 Task: For heading Use Comic Sans MS.  font size for heading26,  'Change the font style of data to'Comic Sans MS and font size to 18,  Change the alignment of both headline & data to Align center.  In the sheet   Victory Sales   book
Action: Mouse moved to (323, 170)
Screenshot: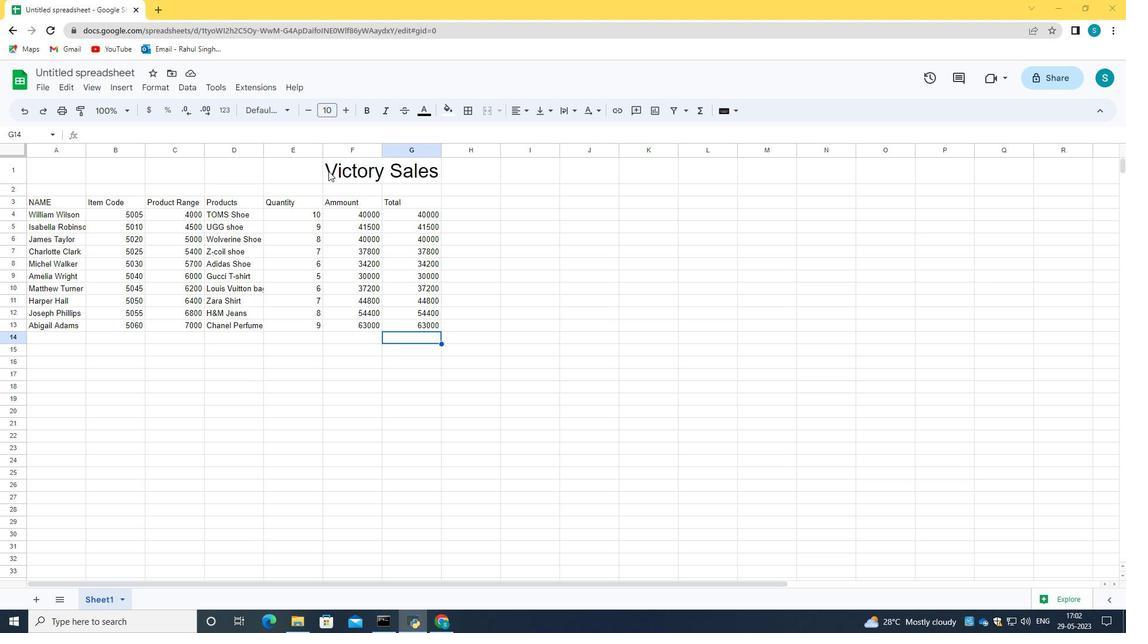 
Action: Mouse pressed left at (323, 170)
Screenshot: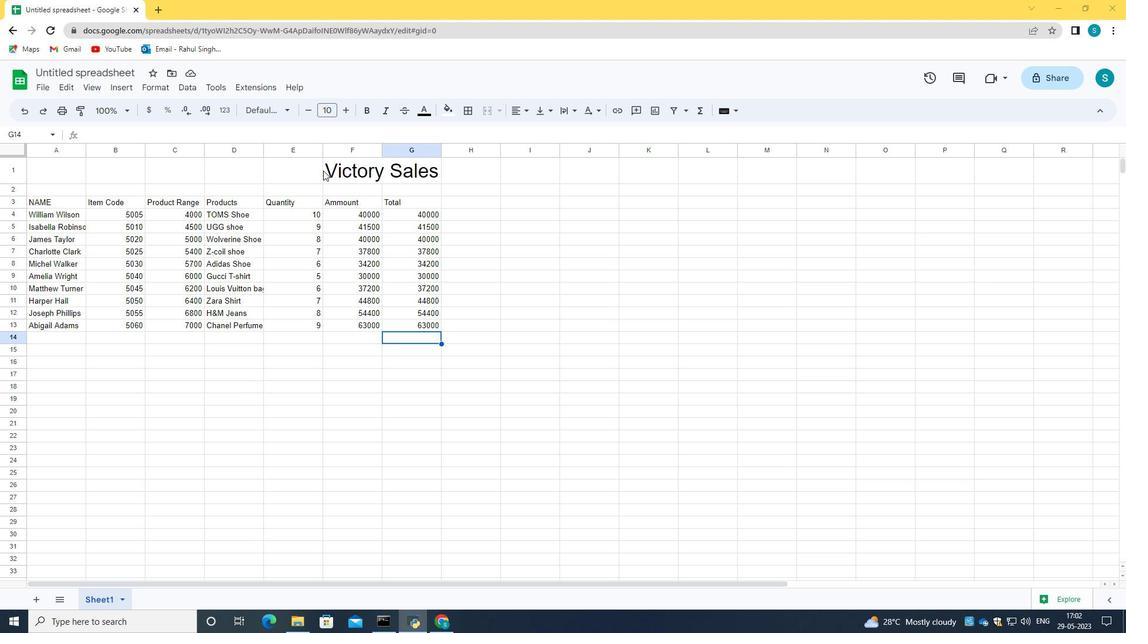 
Action: Mouse moved to (438, 174)
Screenshot: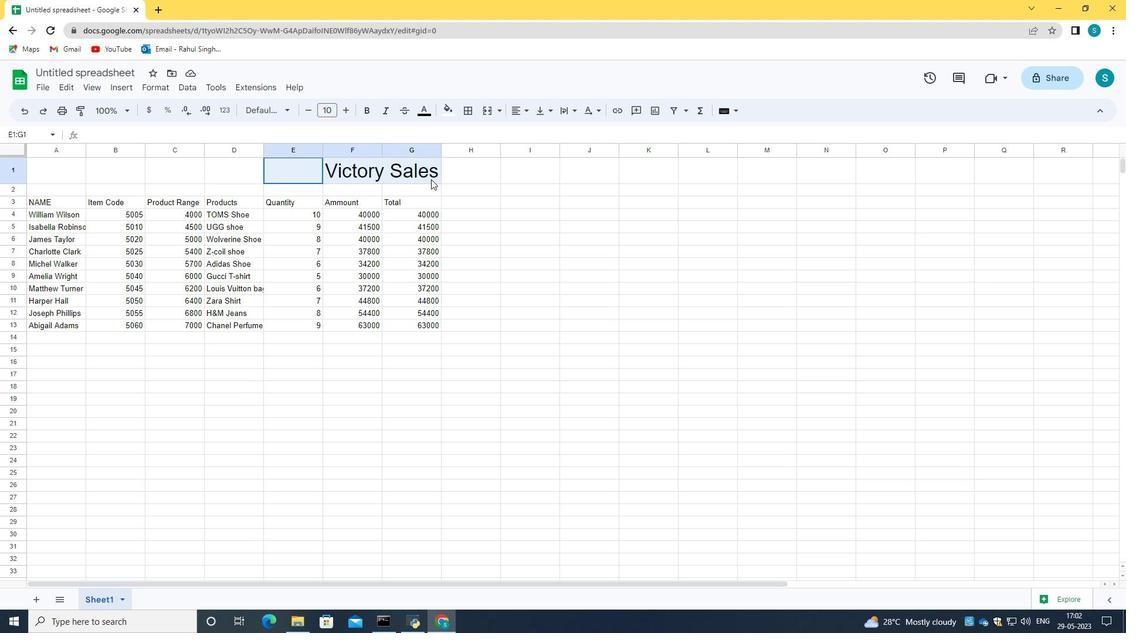 
Action: Mouse pressed left at (438, 174)
Screenshot: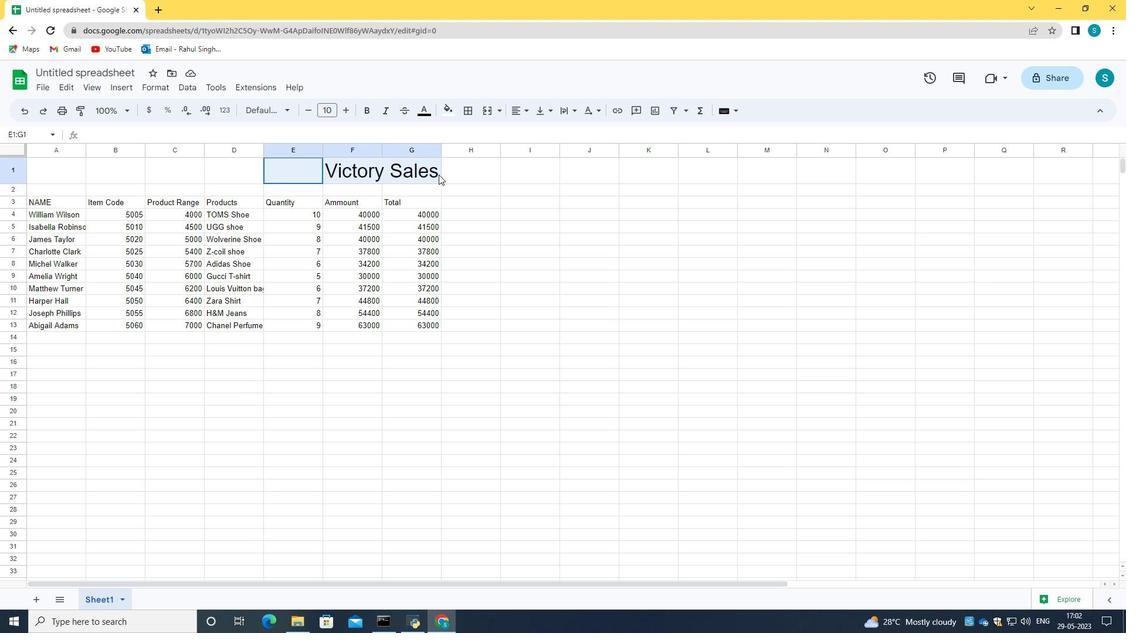 
Action: Mouse pressed left at (438, 174)
Screenshot: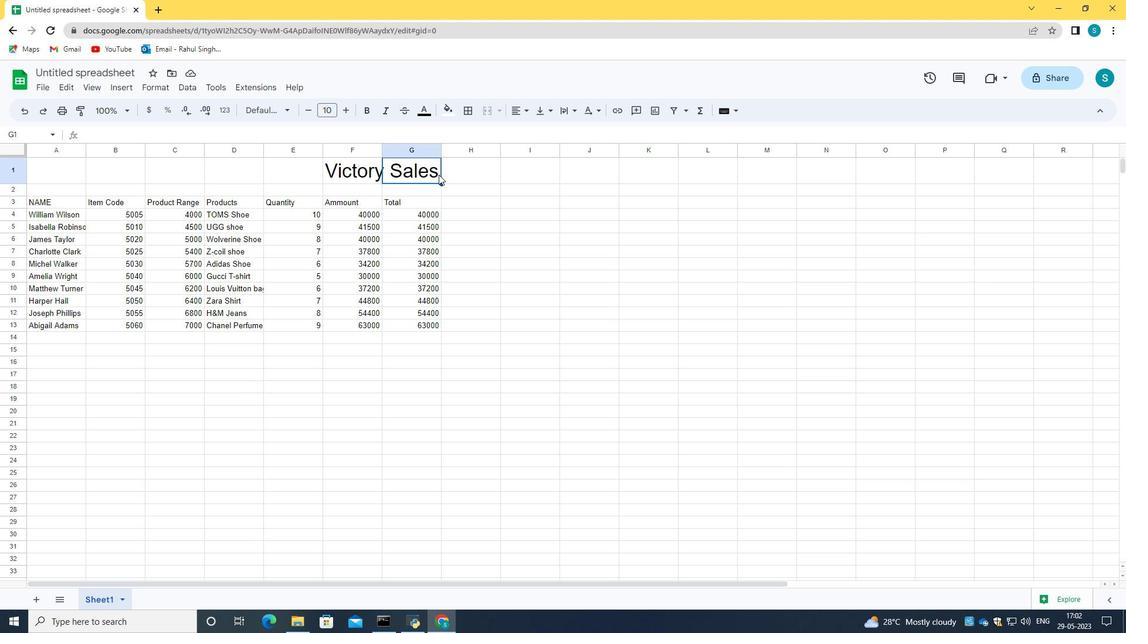 
Action: Mouse moved to (456, 166)
Screenshot: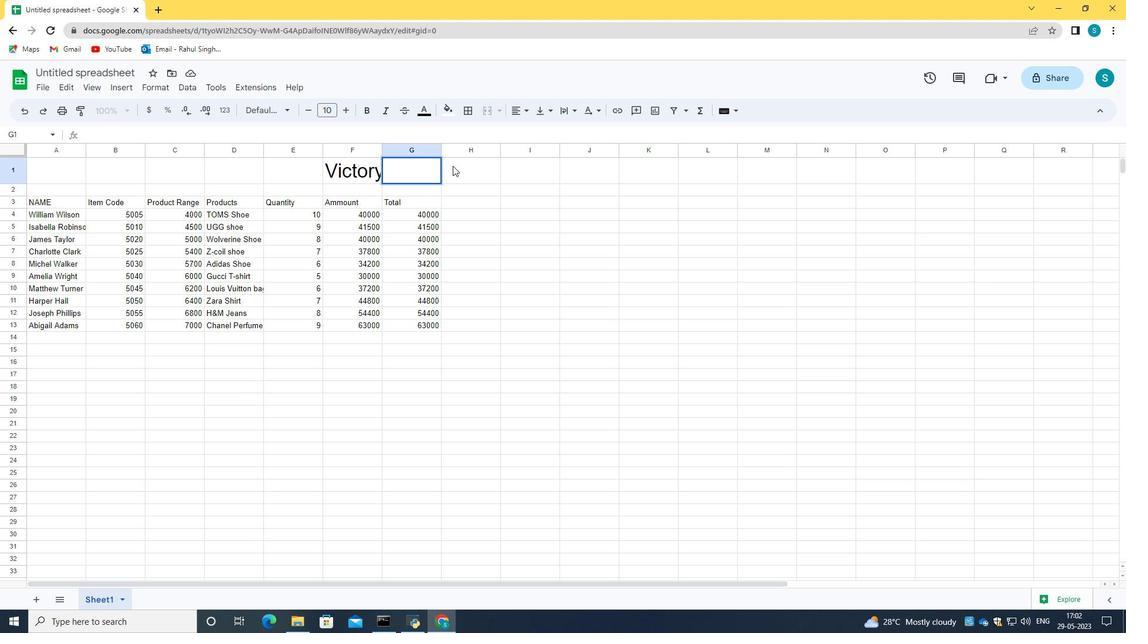 
Action: Mouse pressed left at (456, 166)
Screenshot: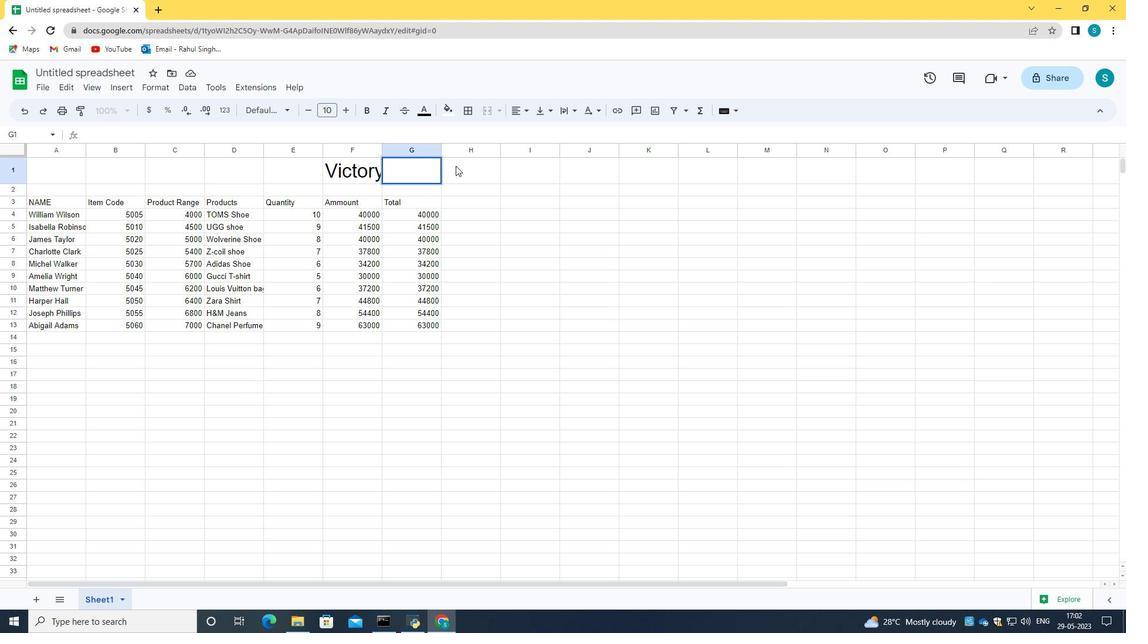 
Action: Mouse moved to (327, 157)
Screenshot: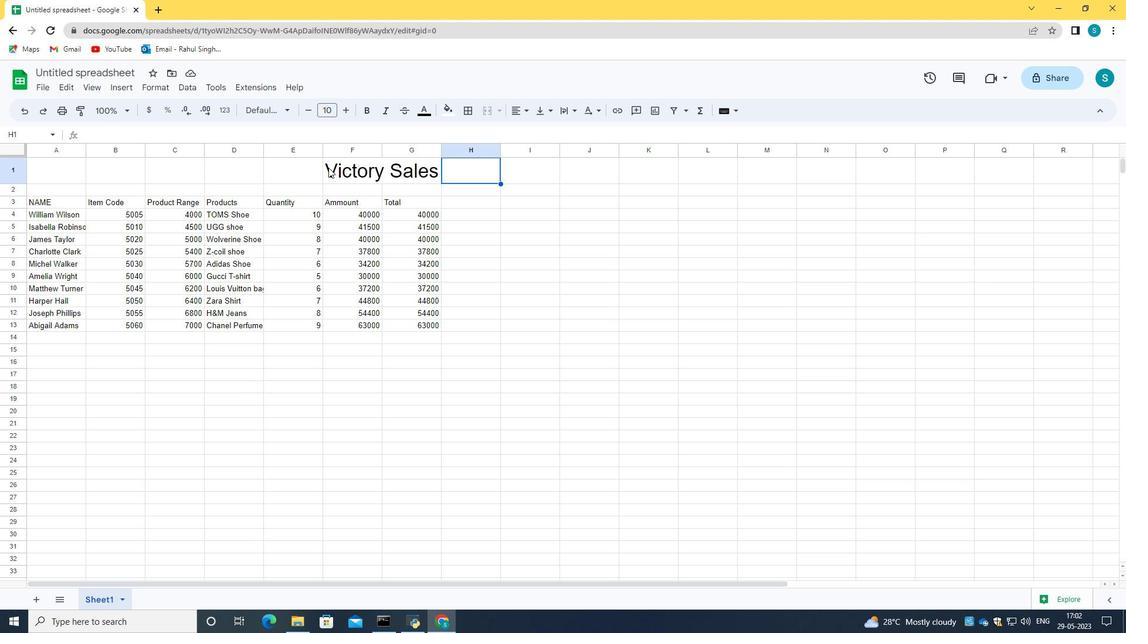 
Action: Mouse pressed left at (327, 157)
Screenshot: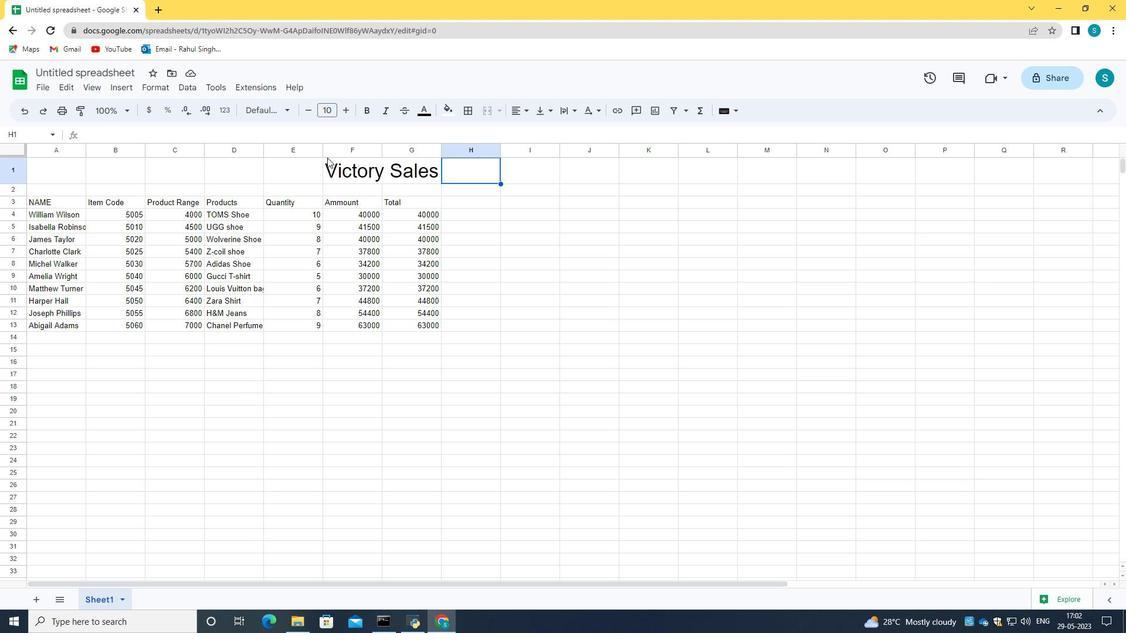 
Action: Mouse moved to (281, 110)
Screenshot: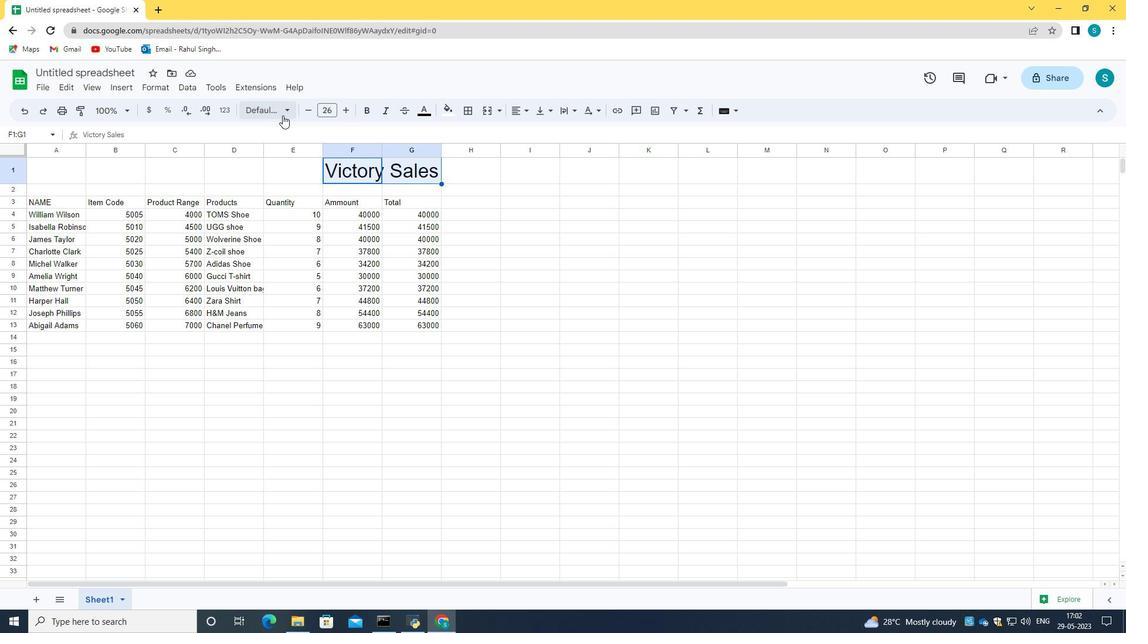 
Action: Mouse pressed left at (281, 110)
Screenshot: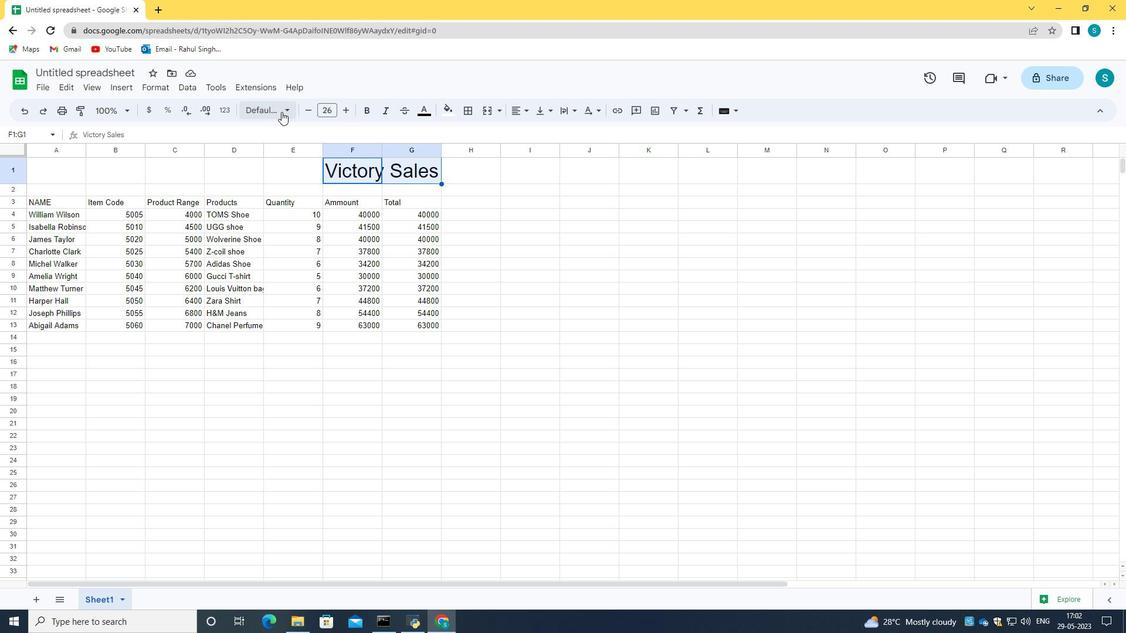 
Action: Mouse moved to (305, 289)
Screenshot: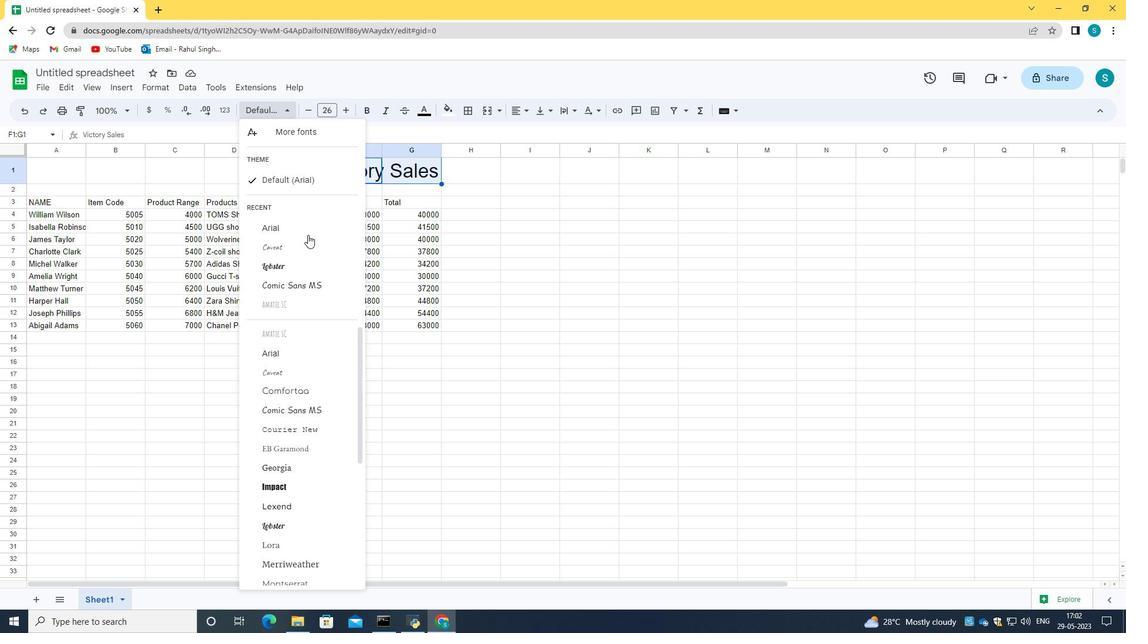 
Action: Mouse pressed left at (305, 289)
Screenshot: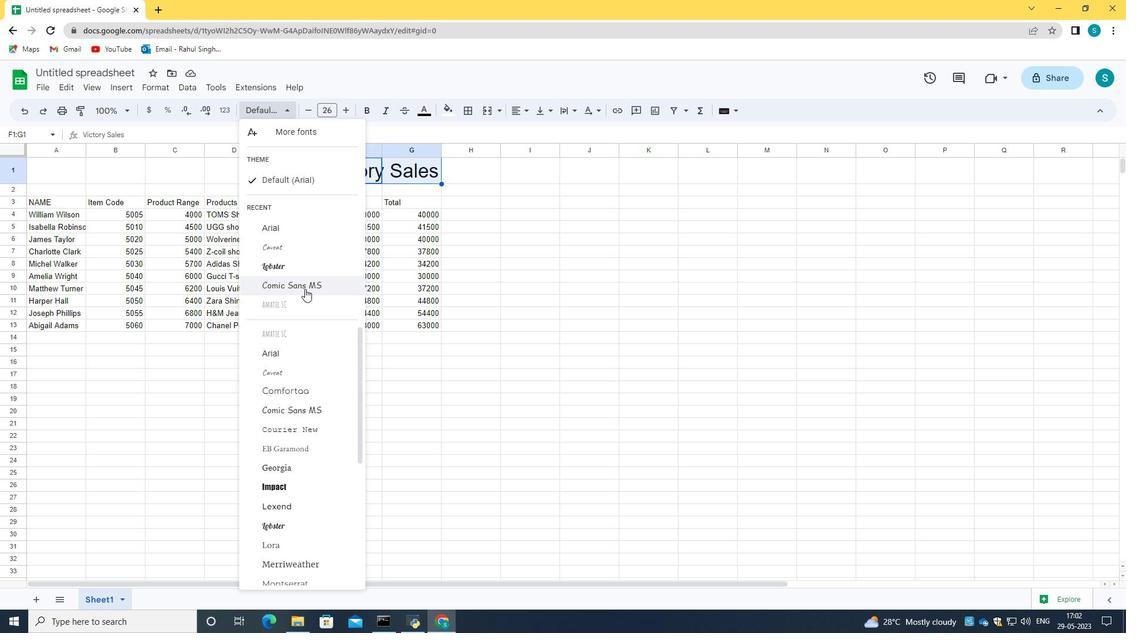 
Action: Mouse moved to (458, 167)
Screenshot: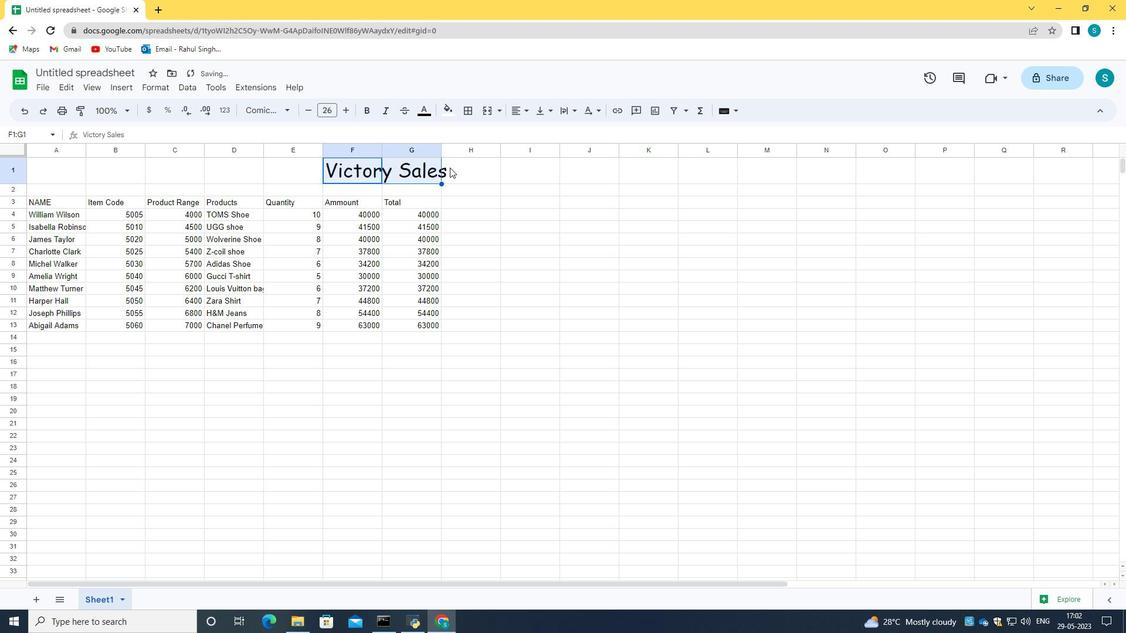 
Action: Mouse pressed left at (458, 167)
Screenshot: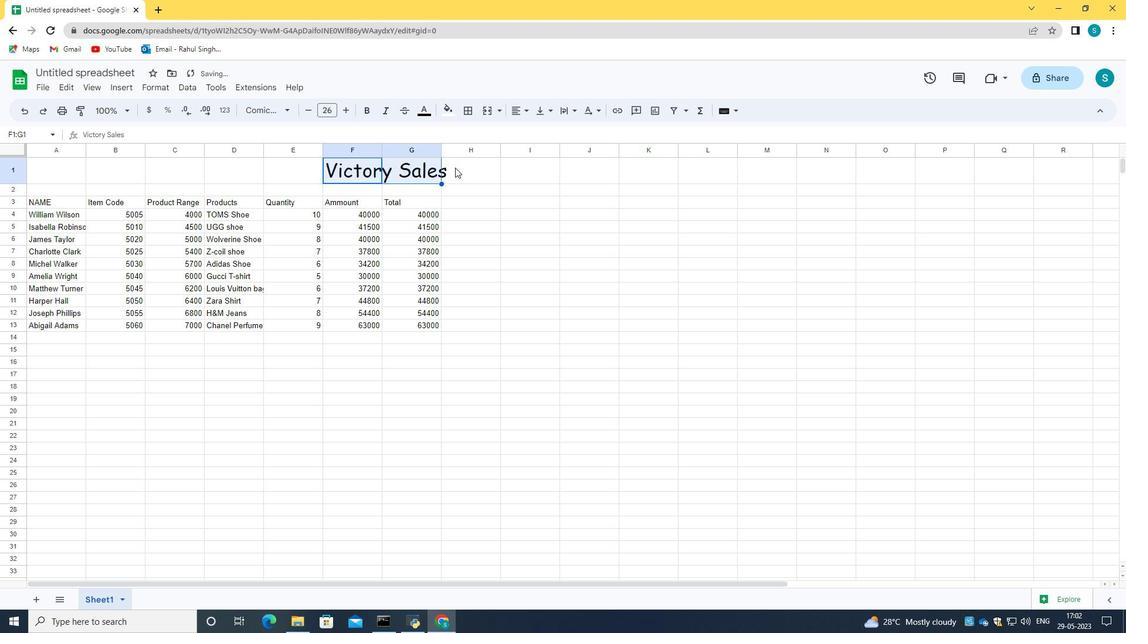 
Action: Mouse moved to (381, 148)
Screenshot: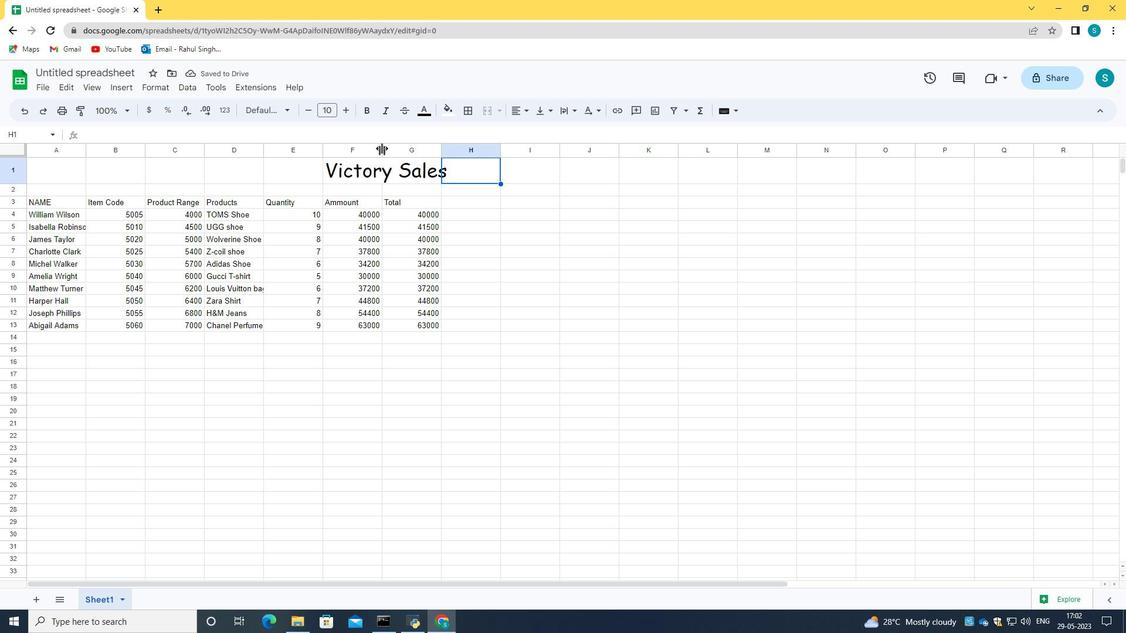 
Action: Mouse pressed left at (381, 148)
Screenshot: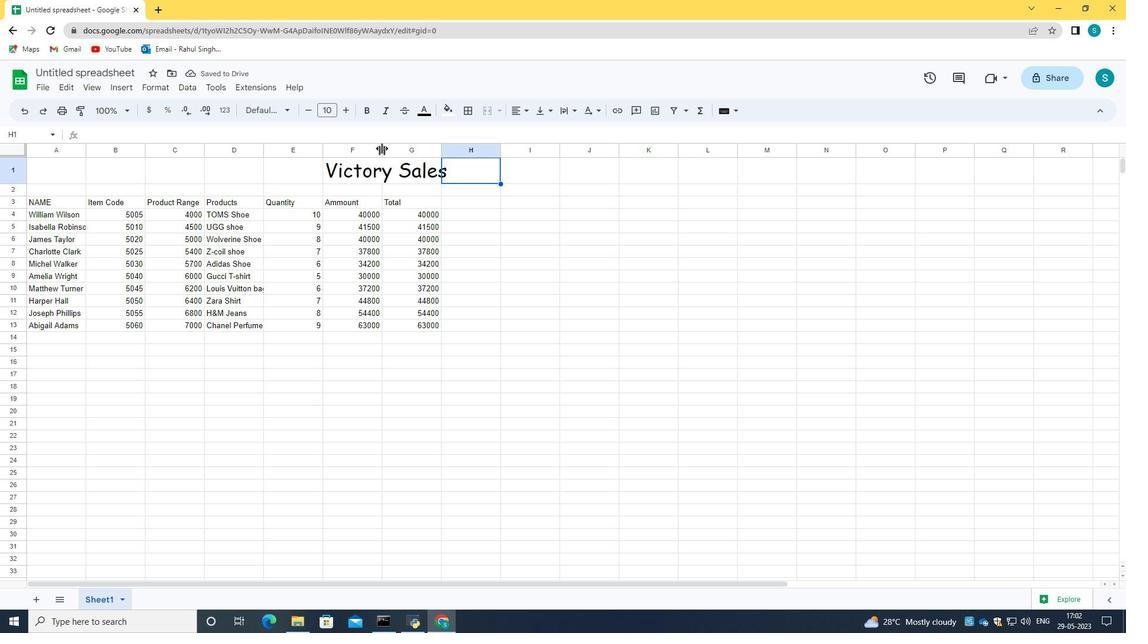 
Action: Mouse moved to (446, 141)
Screenshot: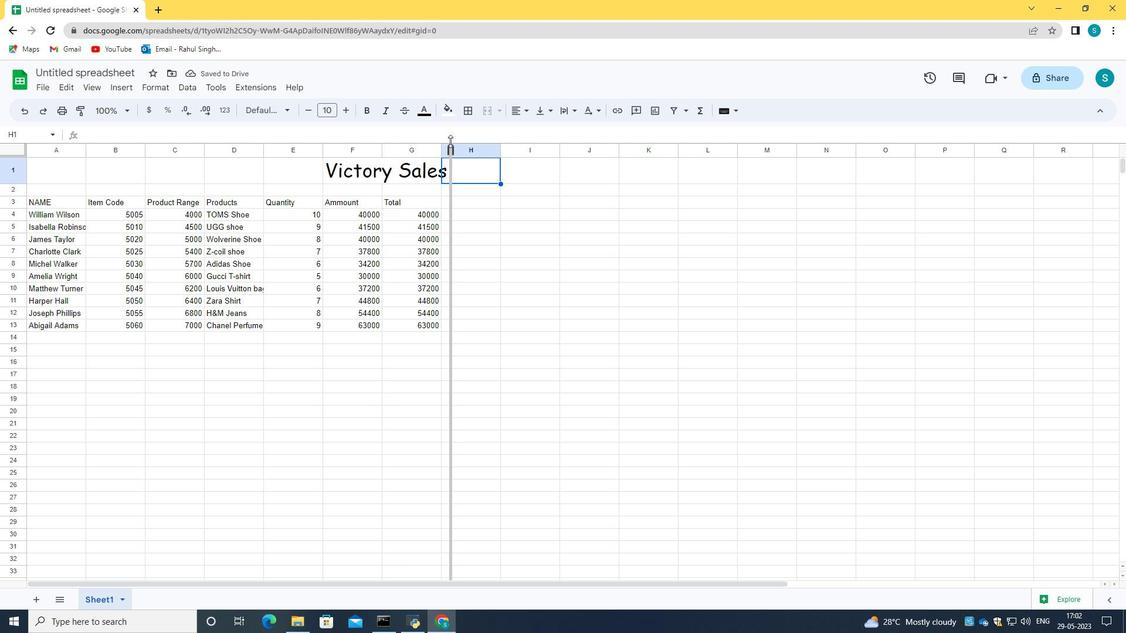 
Action: Mouse pressed left at (447, 141)
Screenshot: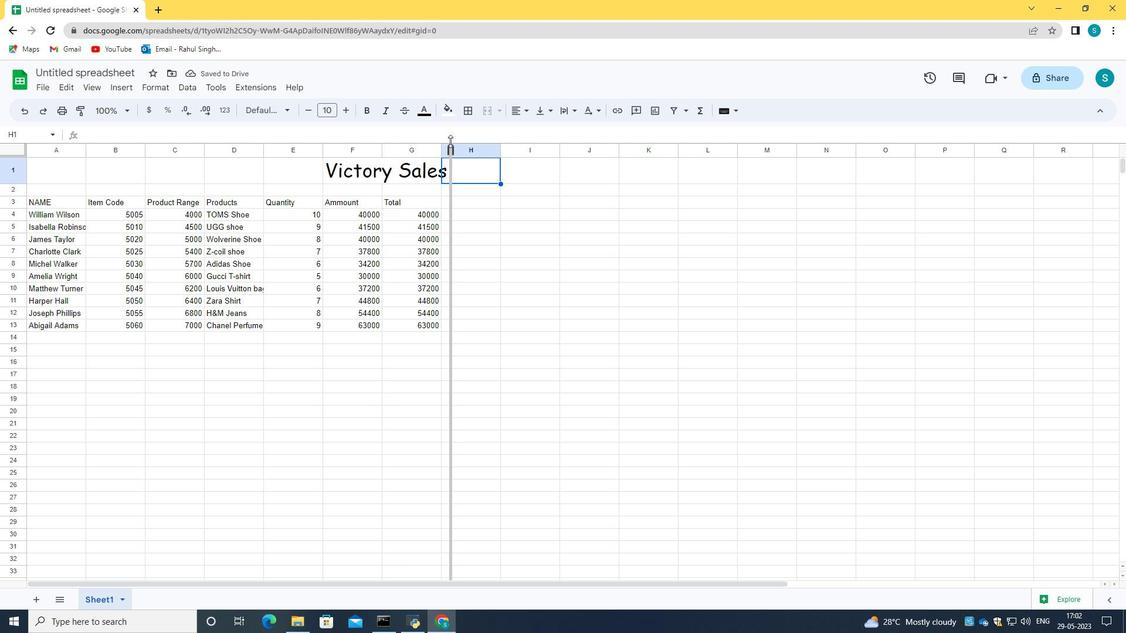 
Action: Mouse moved to (439, 168)
Screenshot: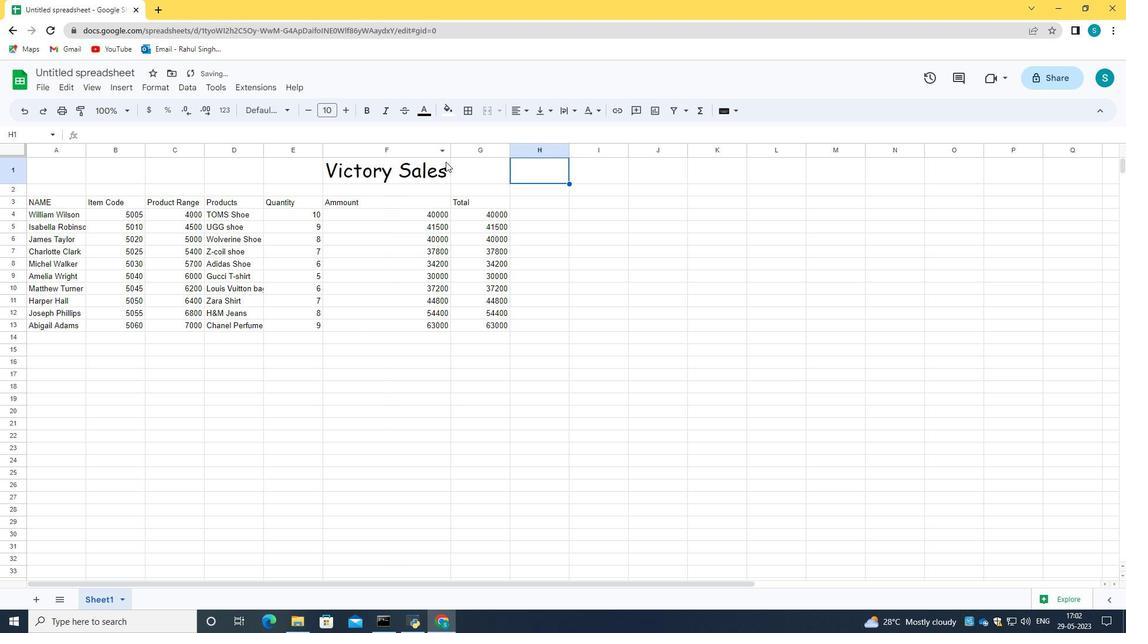 
Action: Mouse pressed left at (439, 168)
Screenshot: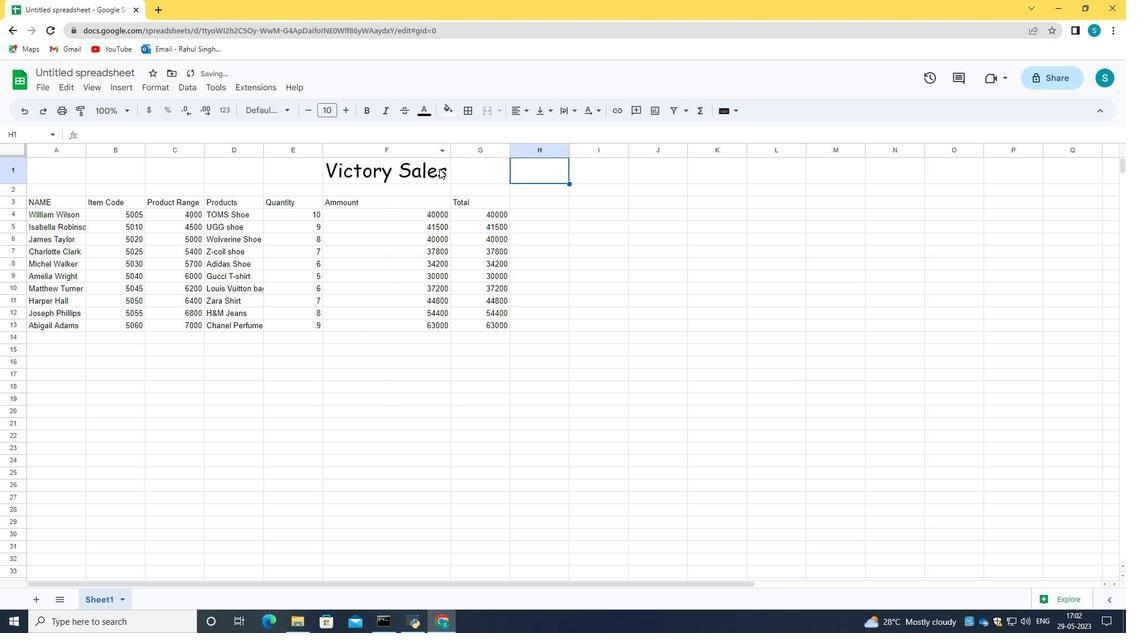 
Action: Mouse moved to (346, 110)
Screenshot: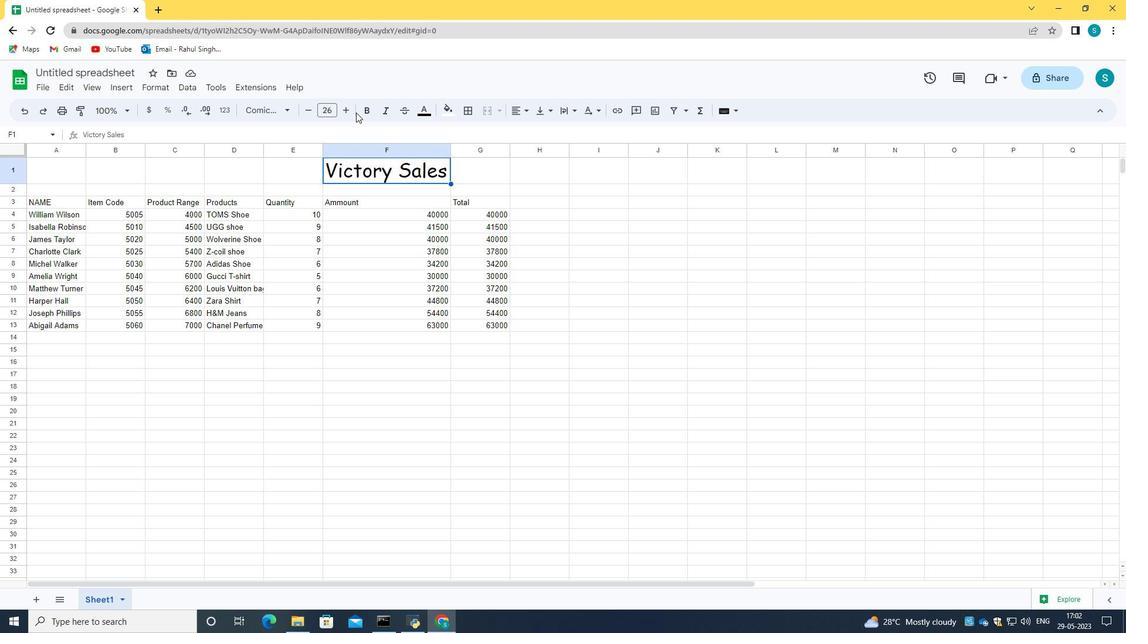 
Action: Mouse pressed left at (346, 110)
Screenshot: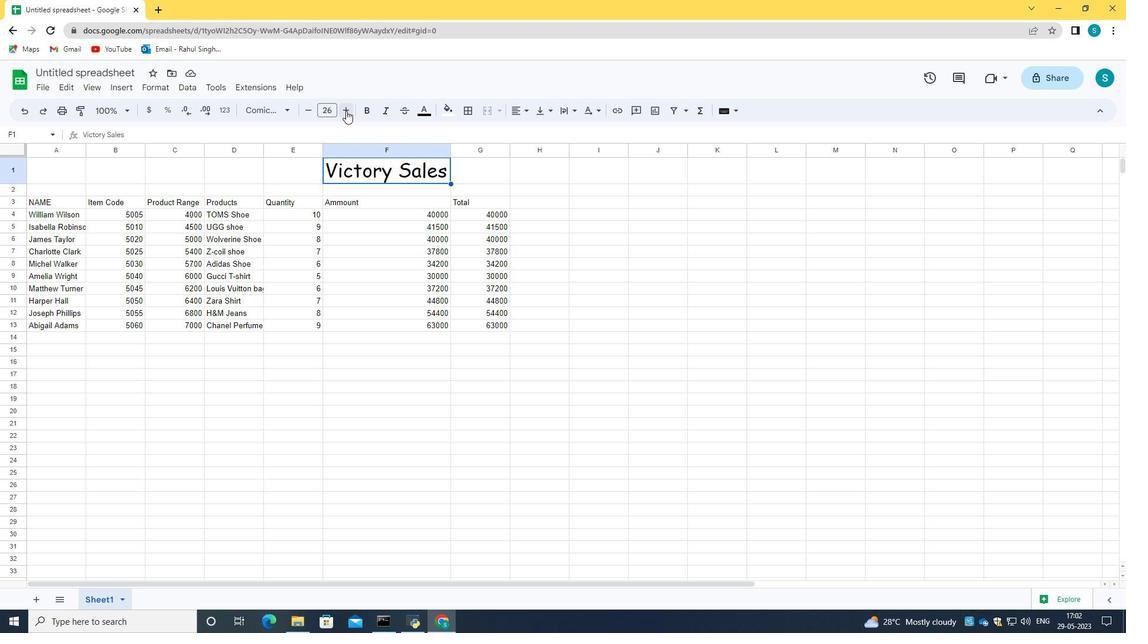 
Action: Mouse moved to (313, 111)
Screenshot: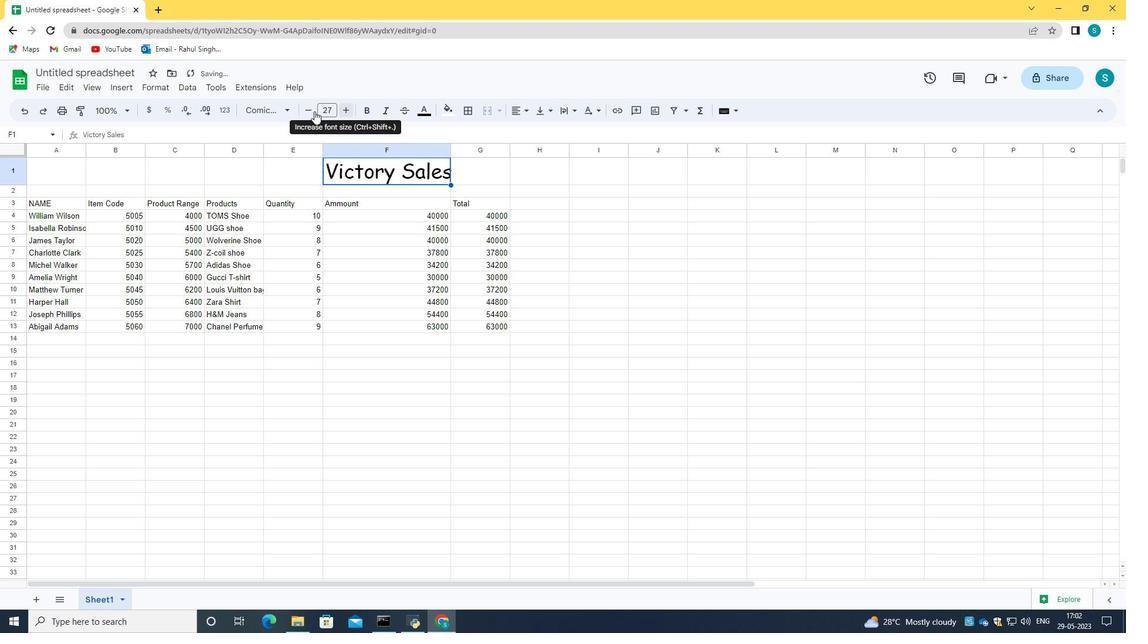 
Action: Mouse pressed left at (313, 111)
Screenshot: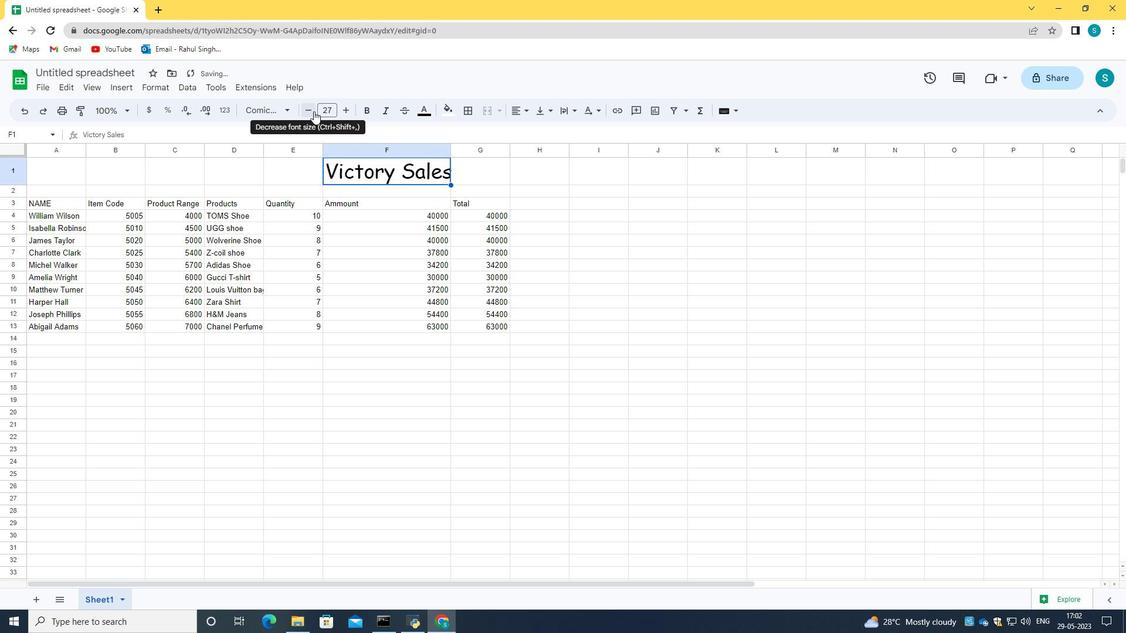 
Action: Mouse moved to (331, 382)
Screenshot: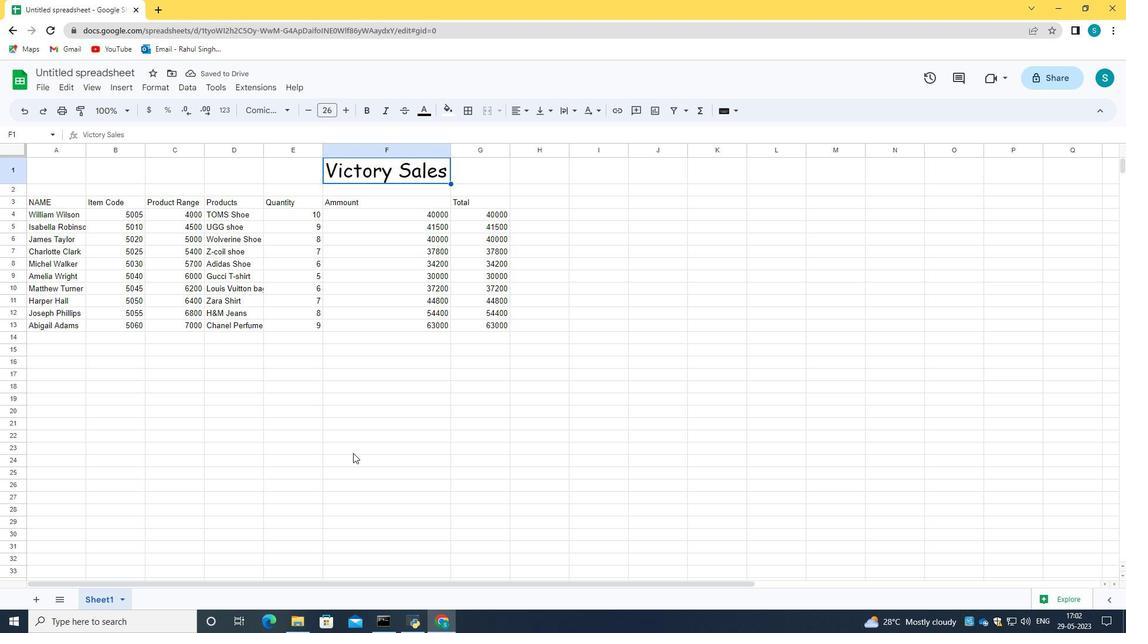 
Action: Mouse pressed left at (331, 382)
Screenshot: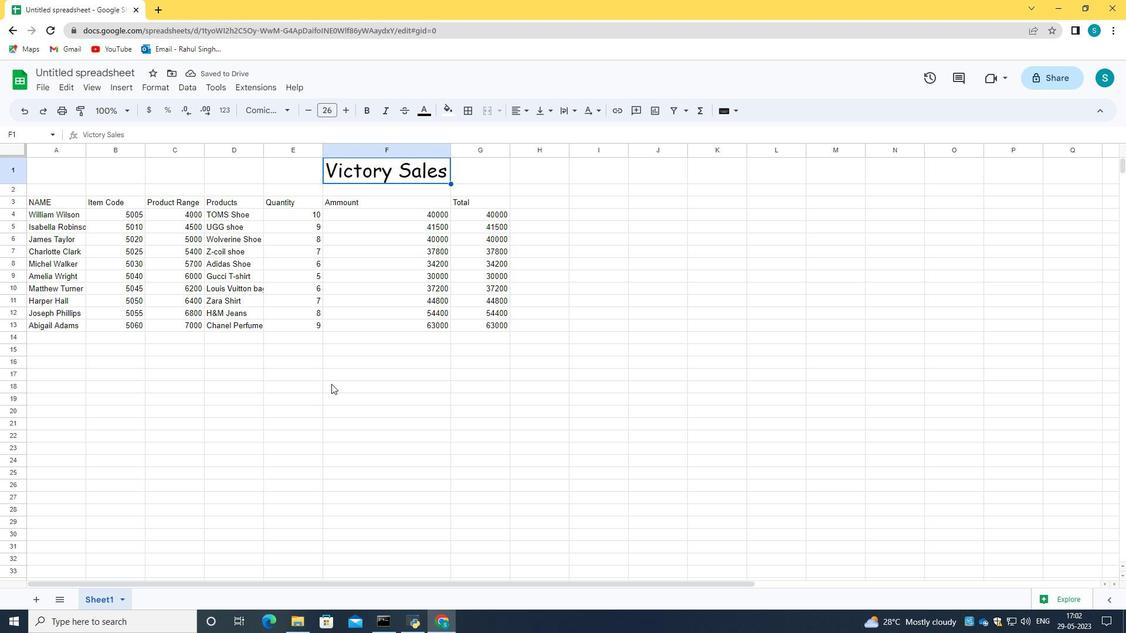
Action: Mouse moved to (28, 199)
Screenshot: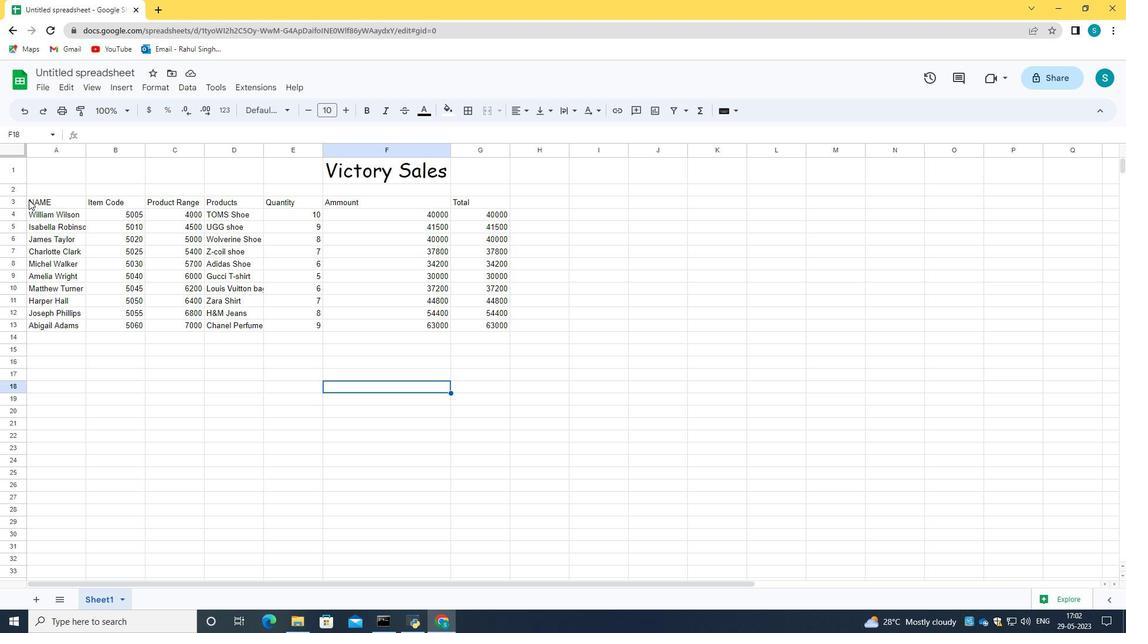 
Action: Mouse pressed left at (28, 199)
Screenshot: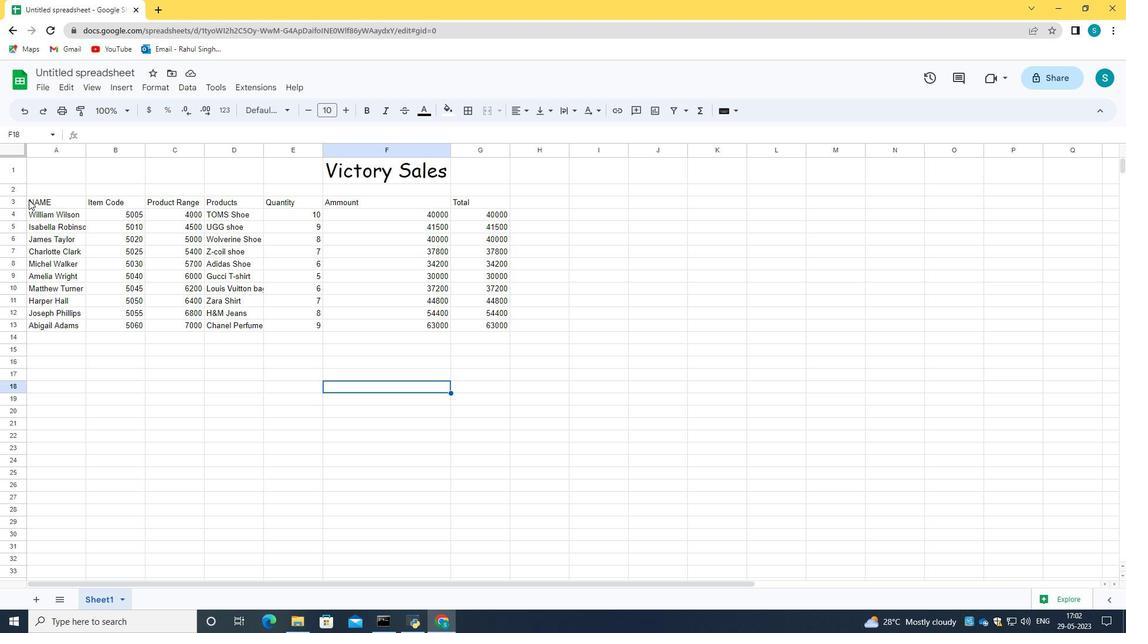 
Action: Mouse moved to (349, 112)
Screenshot: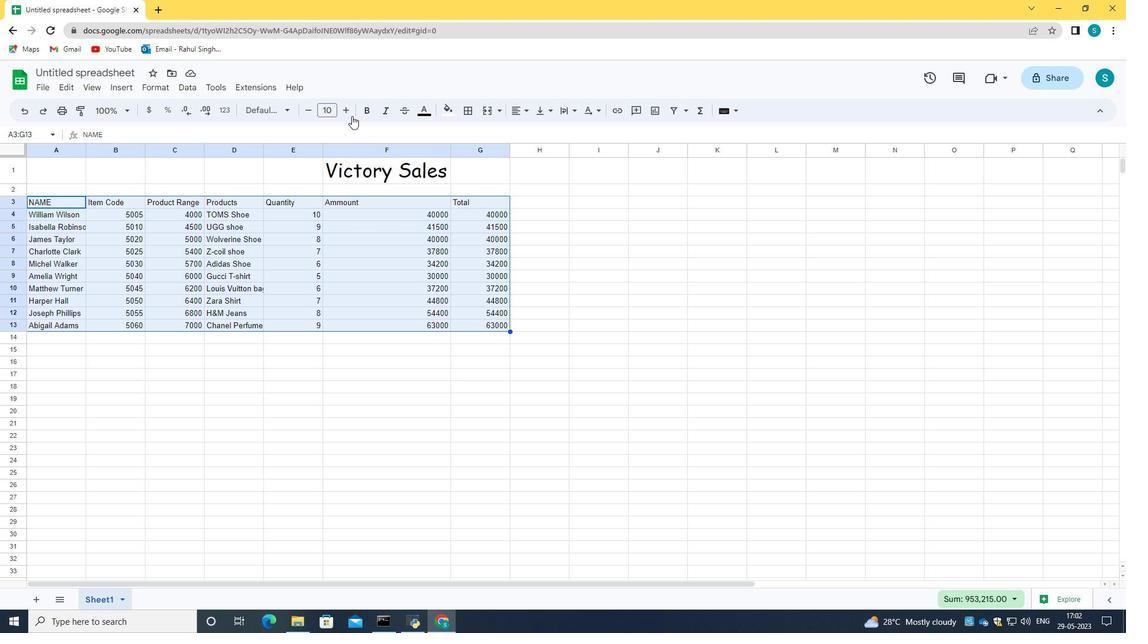 
Action: Mouse pressed left at (349, 112)
Screenshot: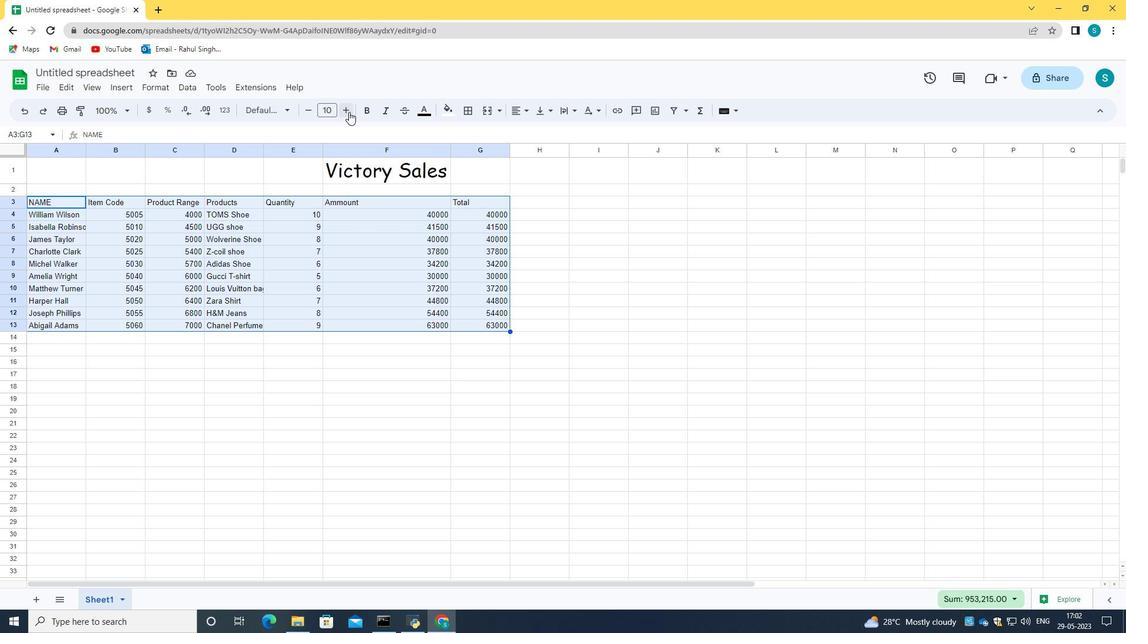 
Action: Mouse pressed left at (349, 112)
Screenshot: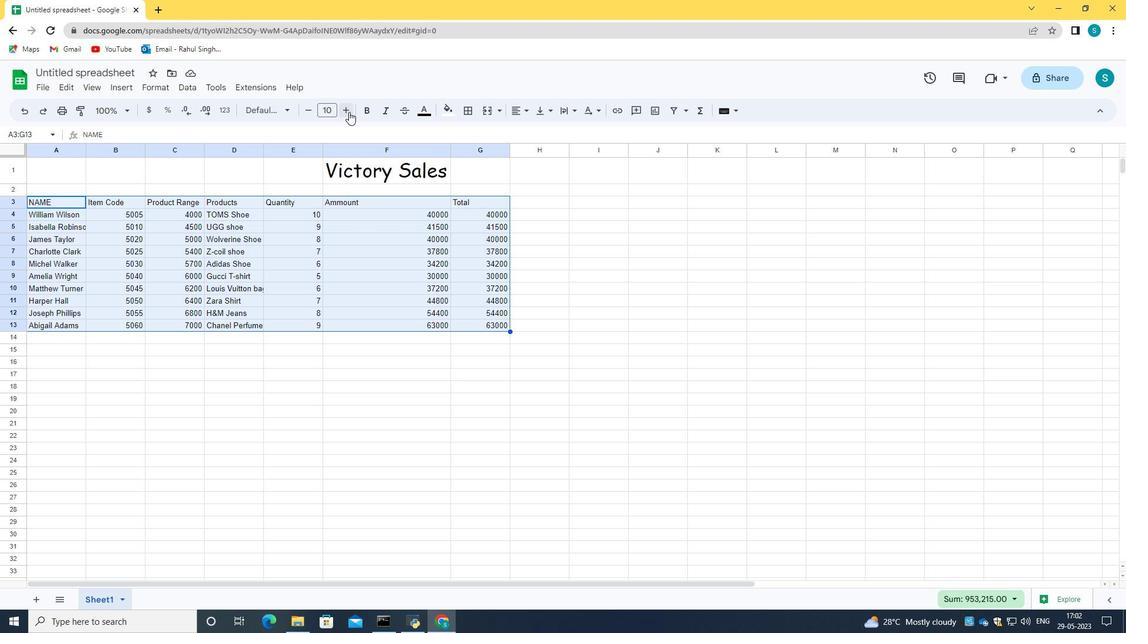 
Action: Mouse pressed left at (349, 112)
Screenshot: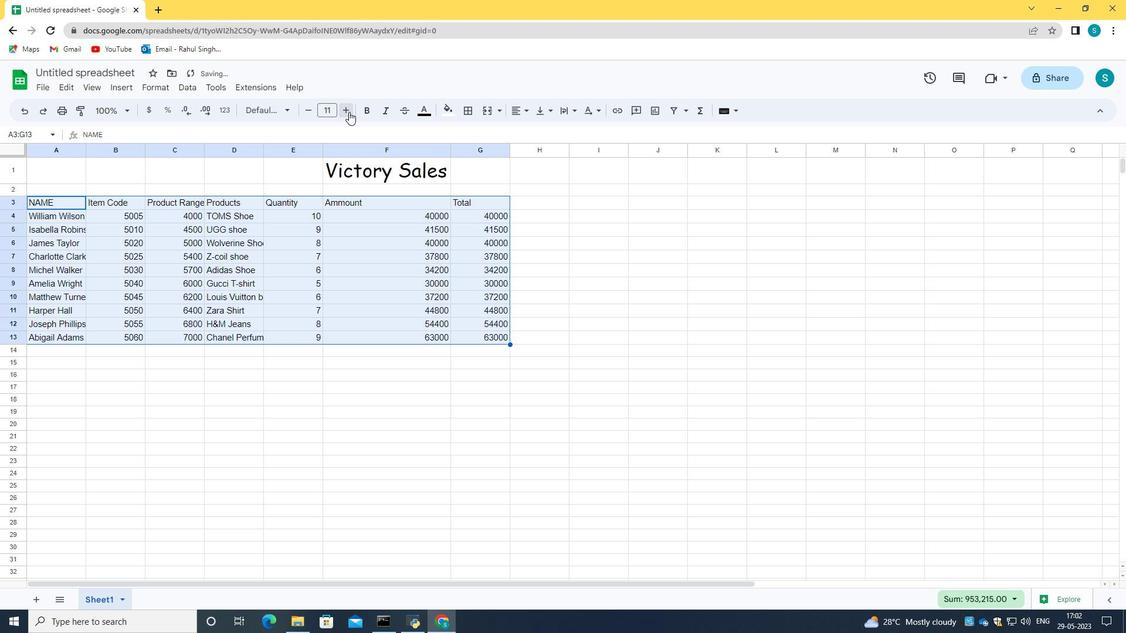 
Action: Mouse pressed left at (349, 112)
Screenshot: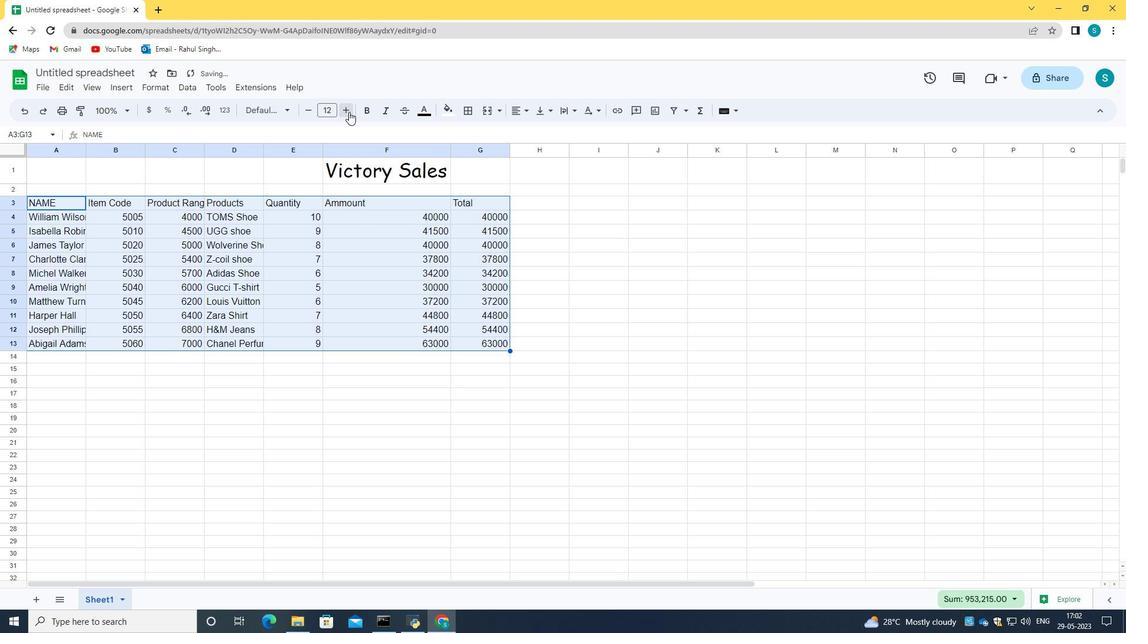
Action: Mouse pressed left at (349, 112)
Screenshot: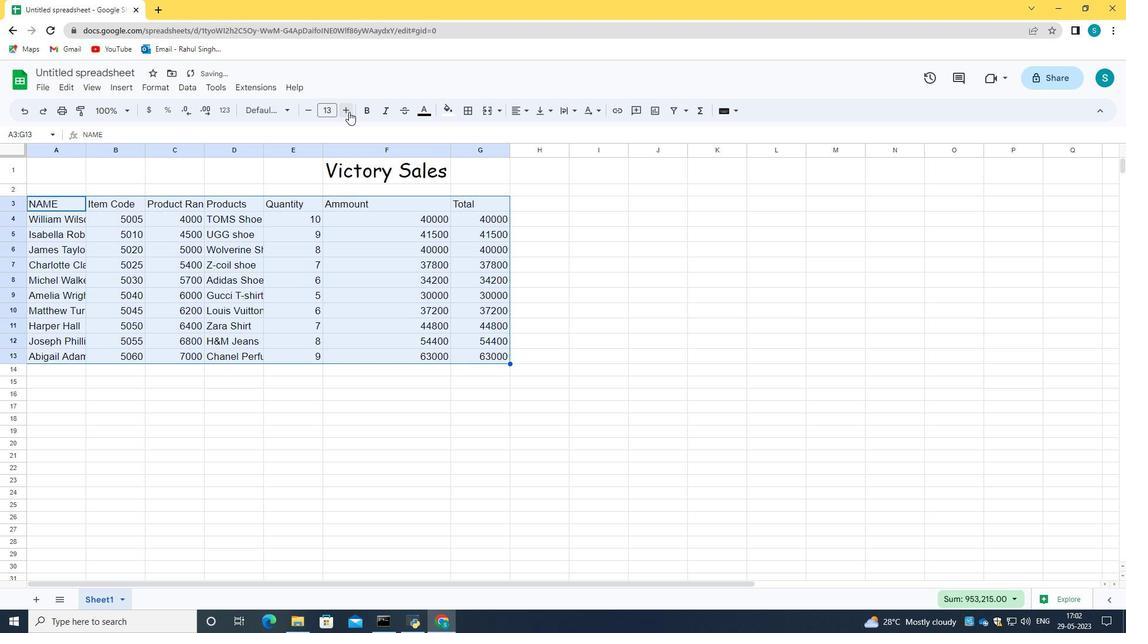 
Action: Mouse pressed left at (349, 112)
Screenshot: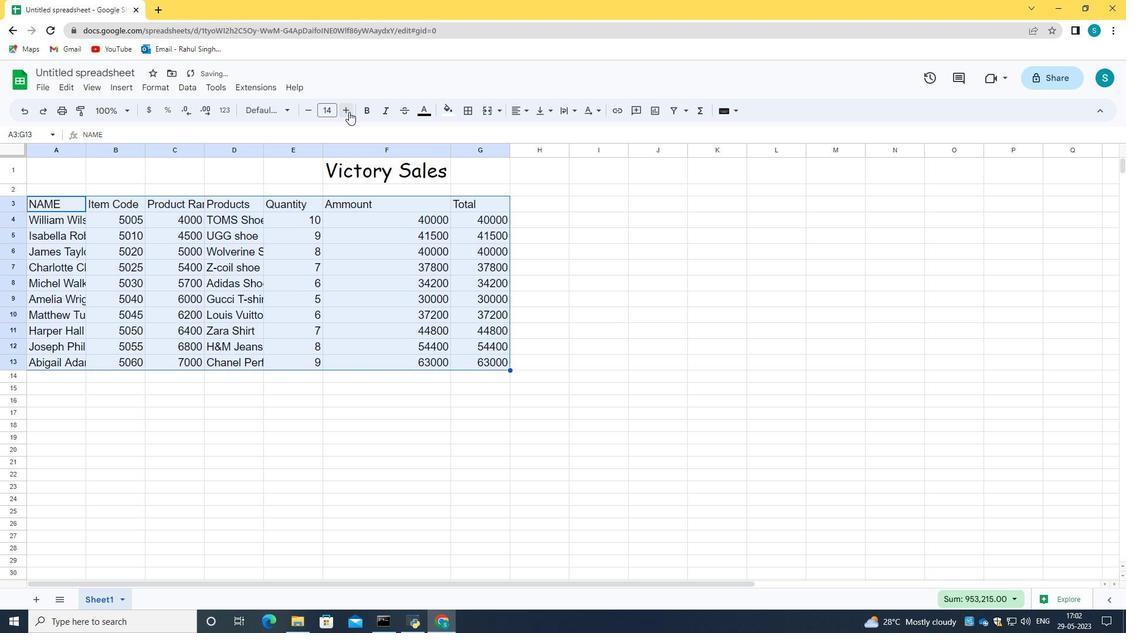
Action: Mouse pressed left at (349, 112)
Screenshot: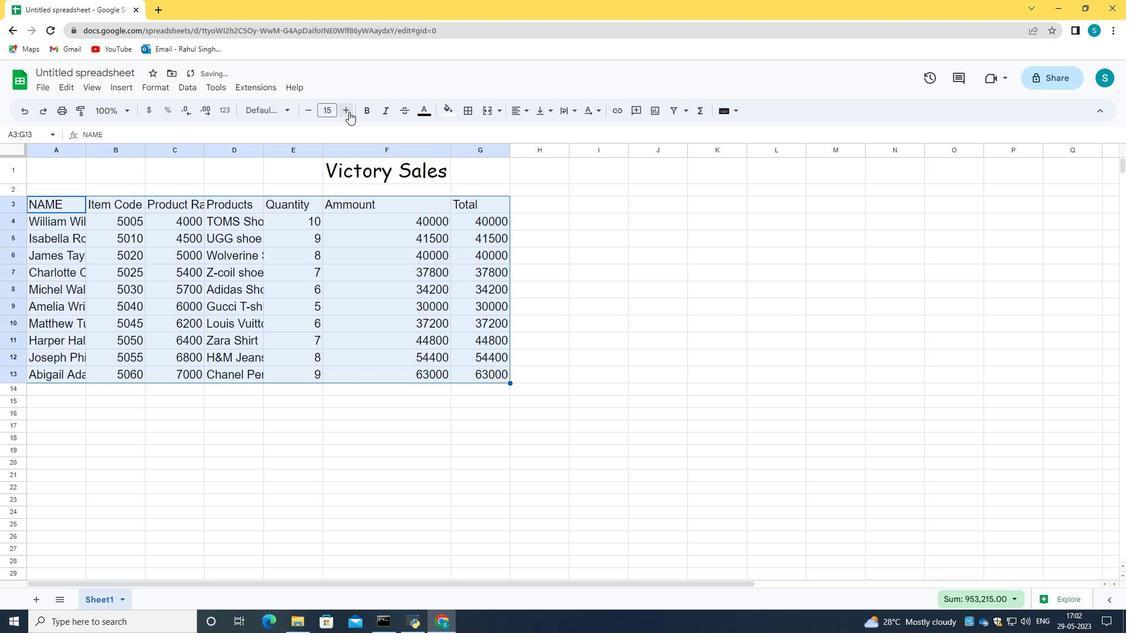
Action: Mouse pressed left at (349, 112)
Screenshot: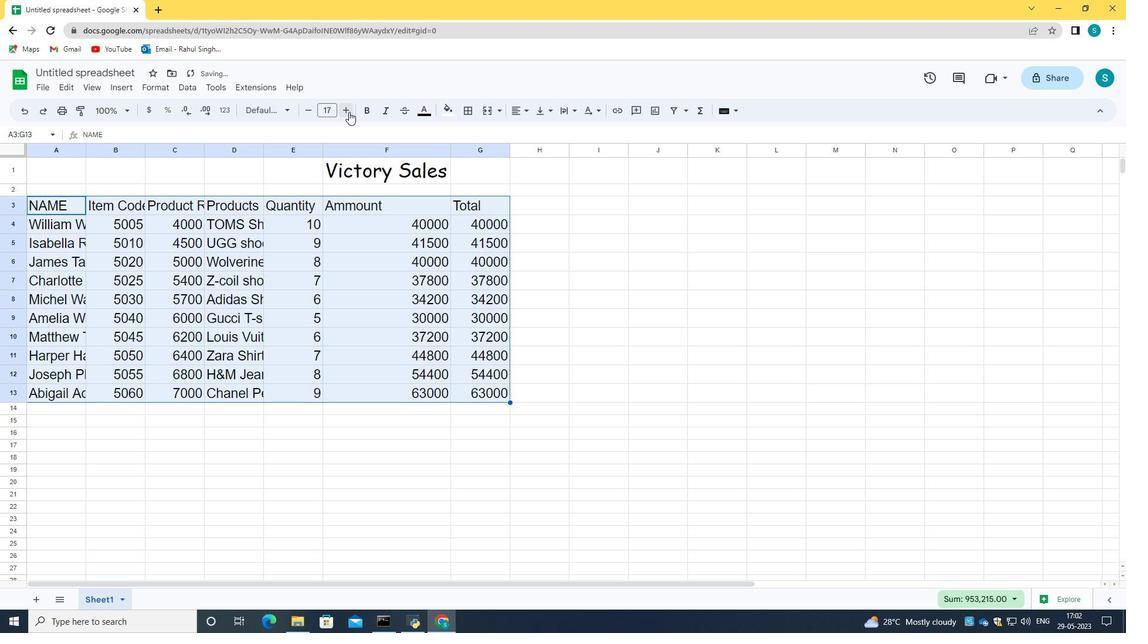 
Action: Mouse moved to (180, 173)
Screenshot: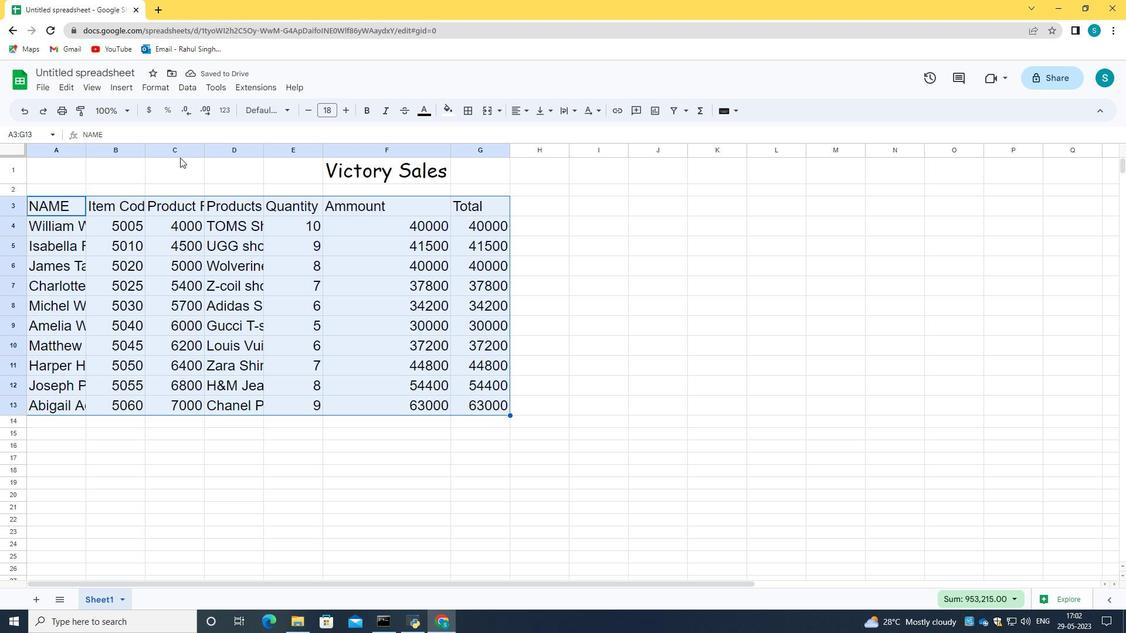 
Action: Mouse pressed left at (180, 173)
Screenshot: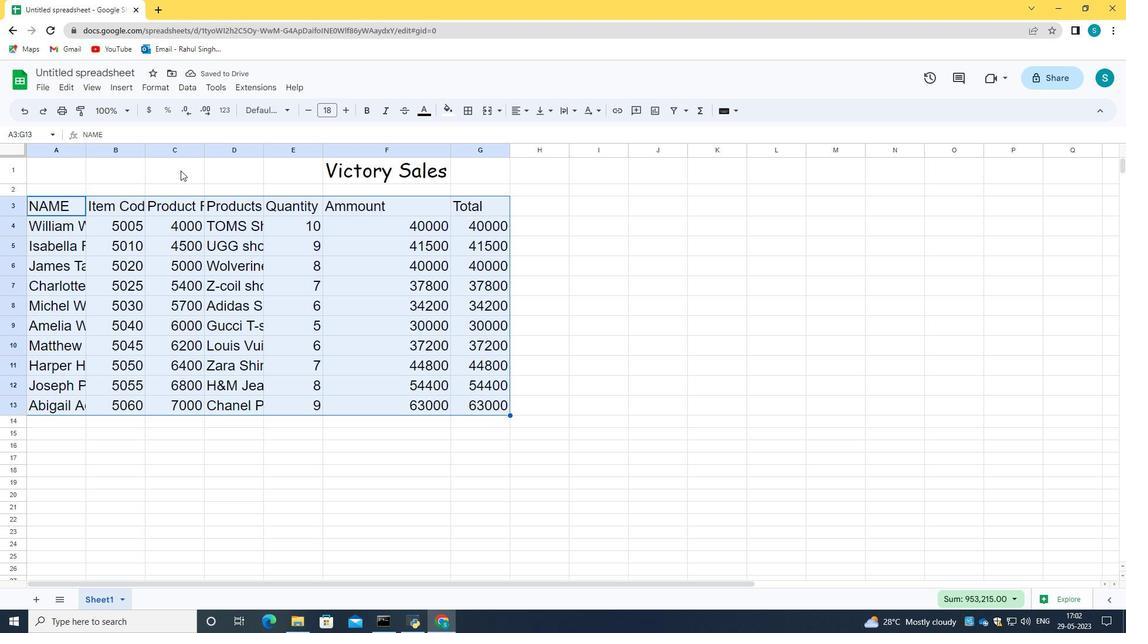 
Action: Mouse moved to (25, 160)
Screenshot: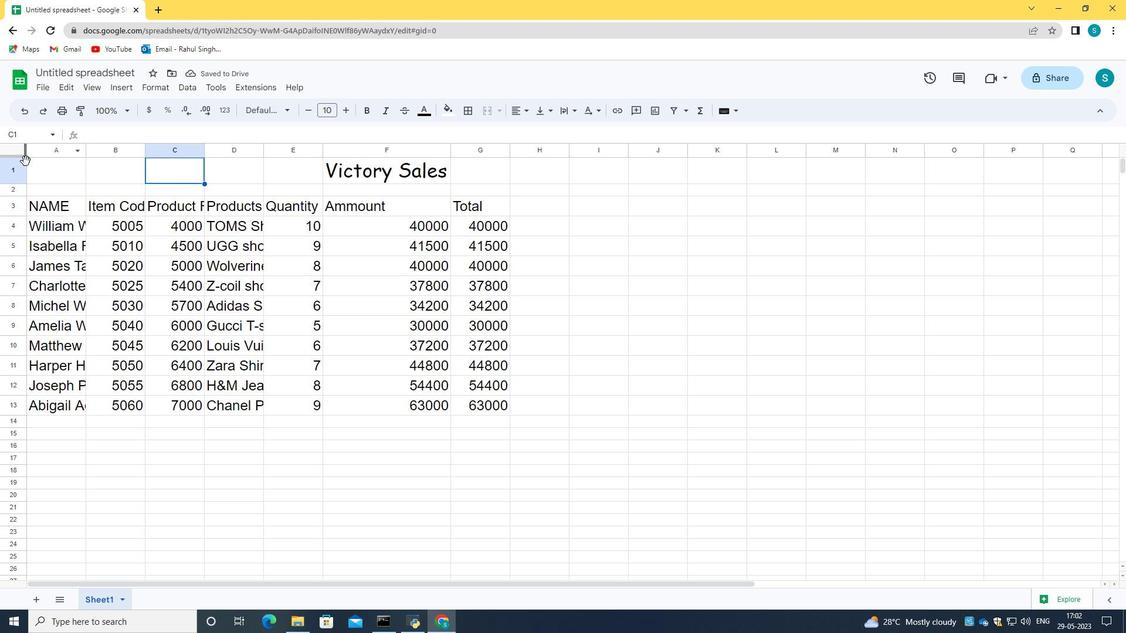 
Action: Mouse pressed left at (25, 160)
Screenshot: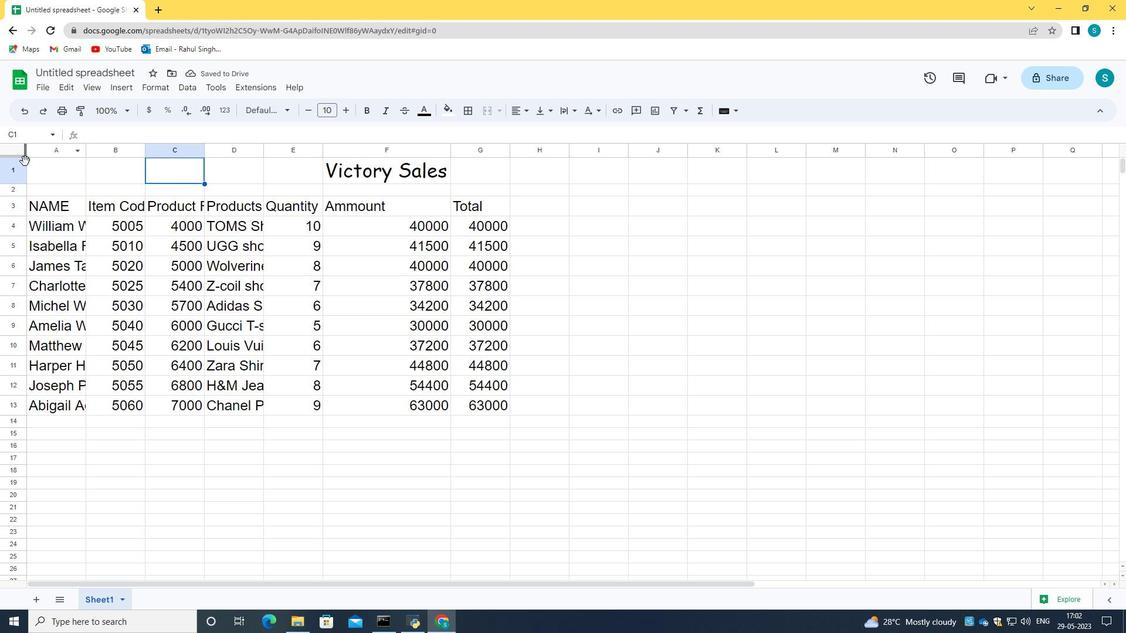 
Action: Mouse moved to (146, 148)
Screenshot: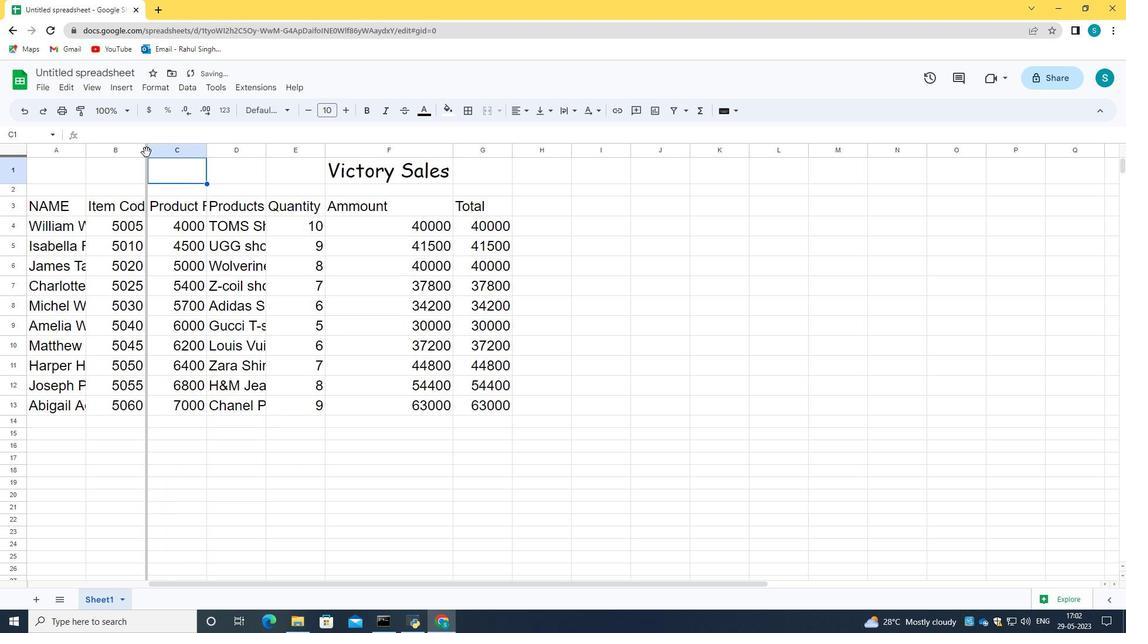 
Action: Mouse pressed left at (146, 148)
Screenshot: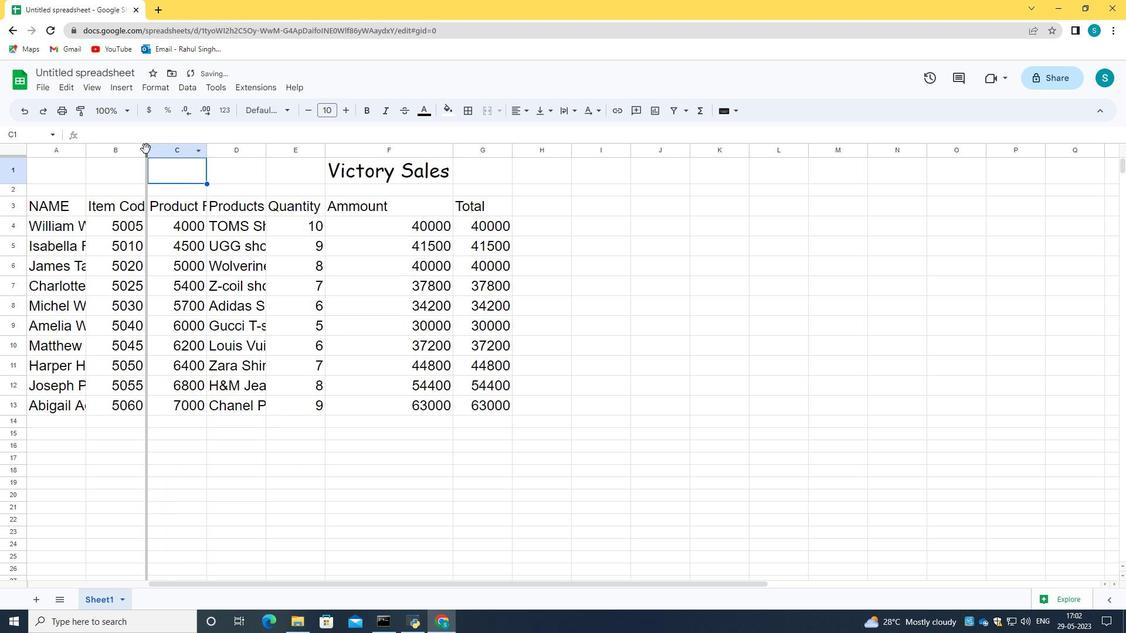 
Action: Mouse moved to (145, 154)
Screenshot: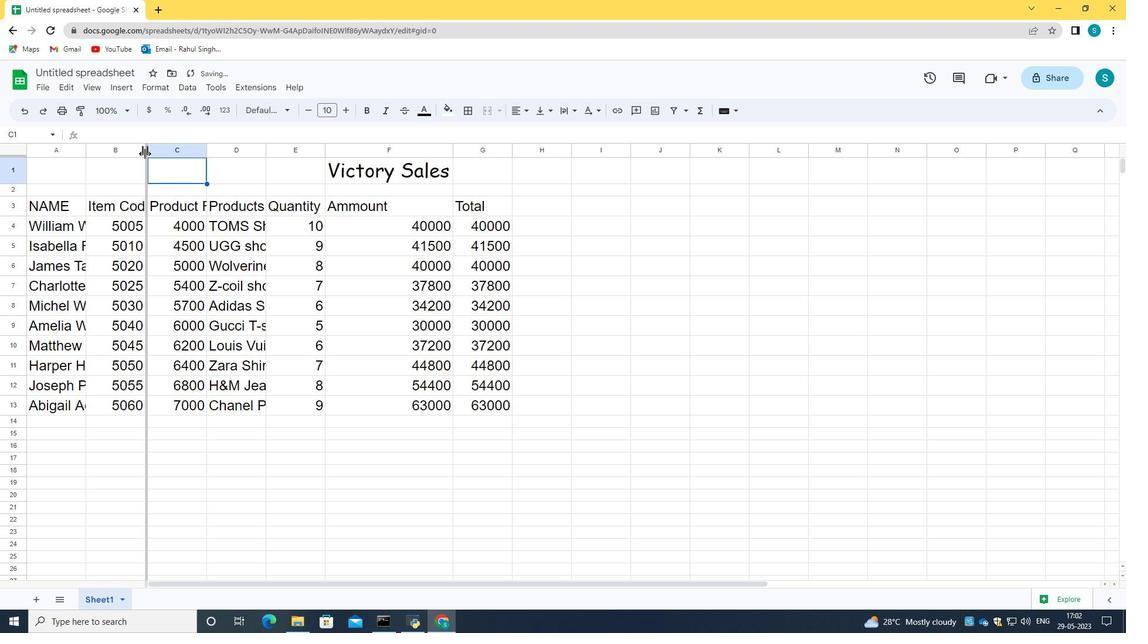 
Action: Mouse pressed left at (145, 154)
Screenshot: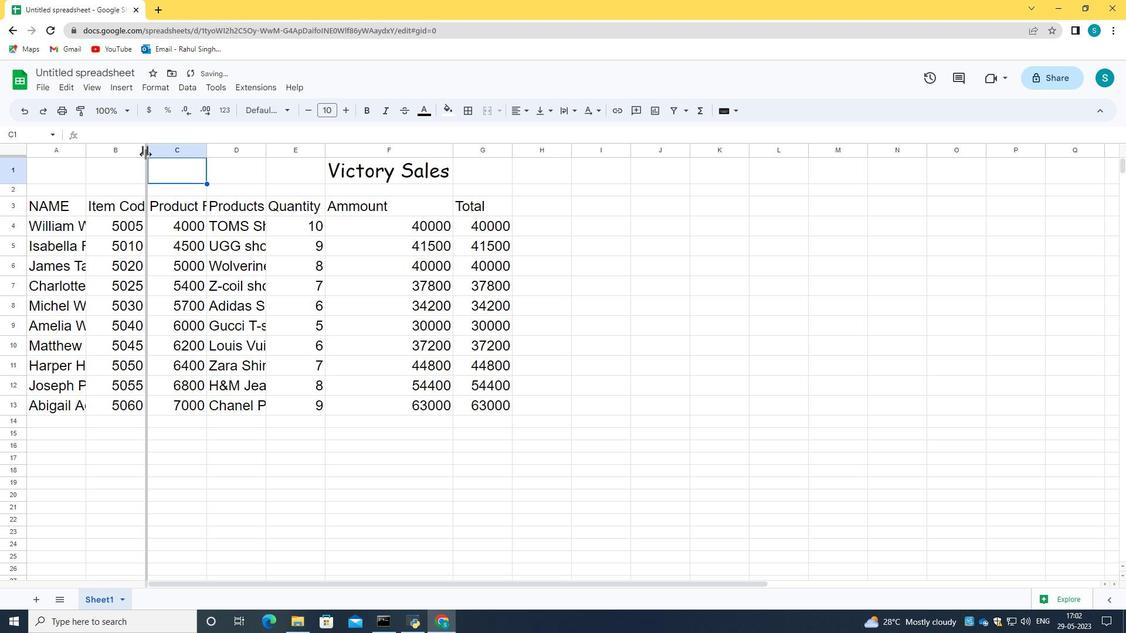 
Action: Mouse moved to (228, 151)
Screenshot: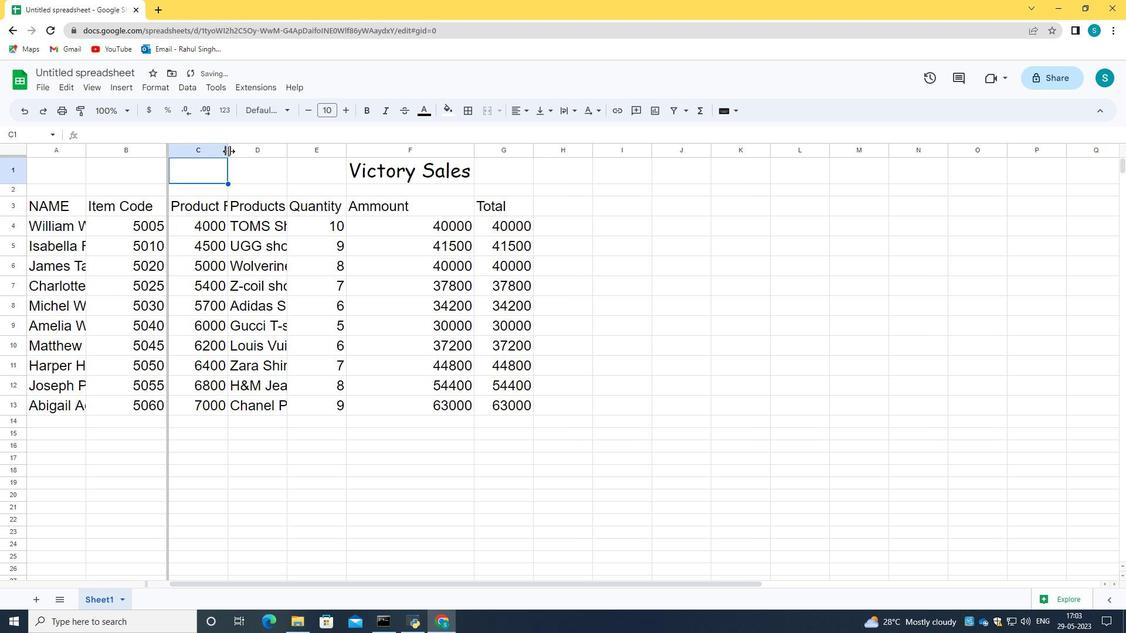 
Action: Mouse pressed left at (228, 151)
Screenshot: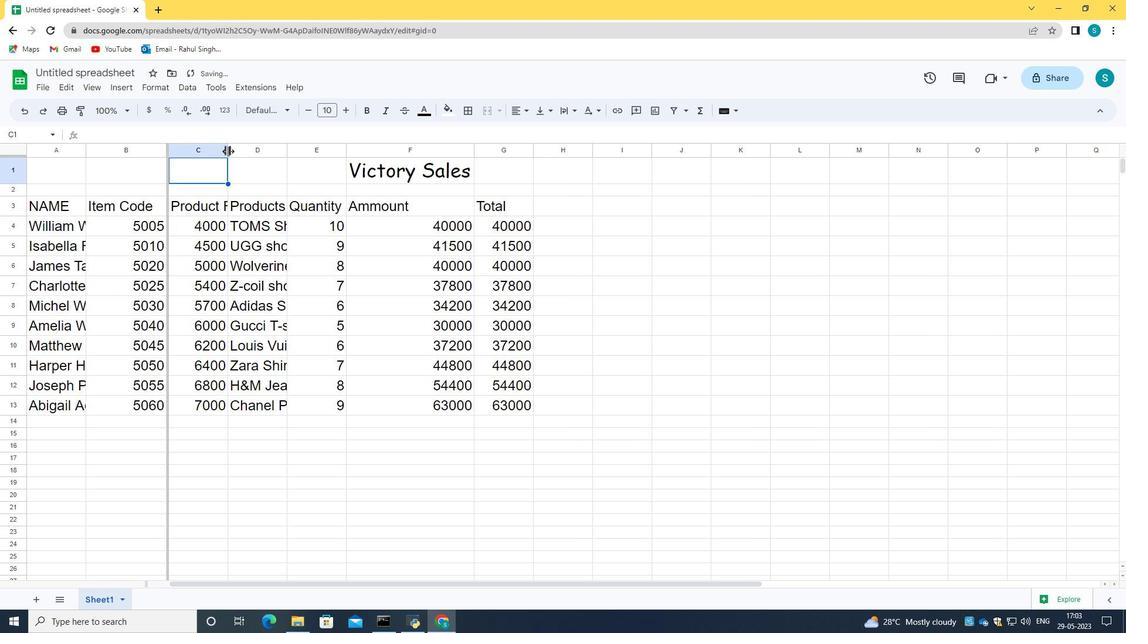 
Action: Mouse moved to (242, 150)
Screenshot: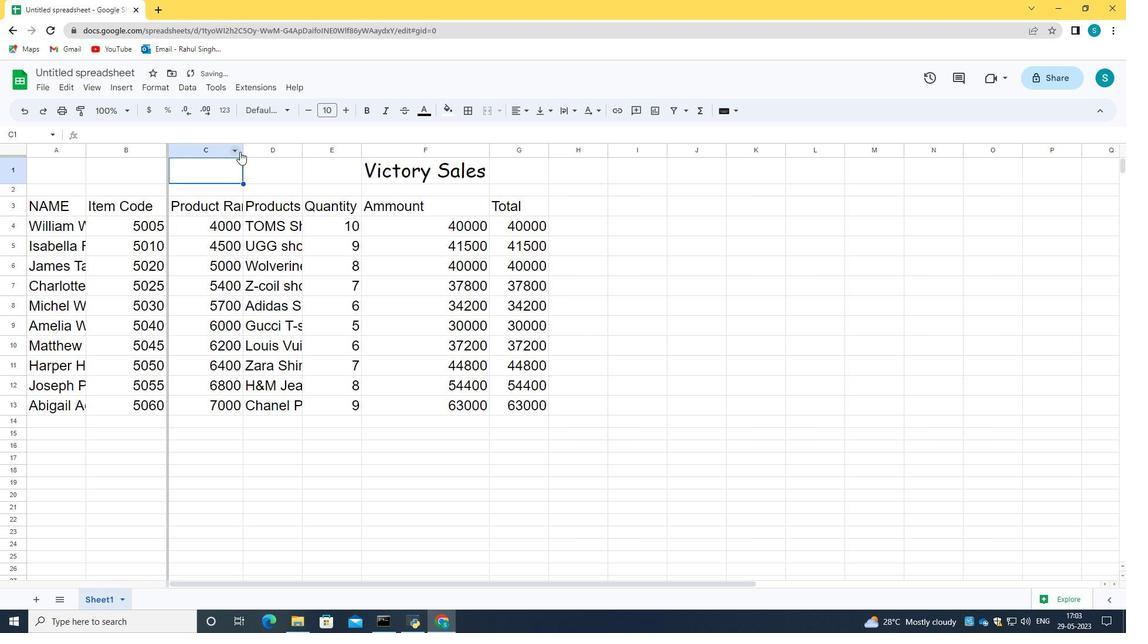 
Action: Mouse pressed left at (242, 150)
Screenshot: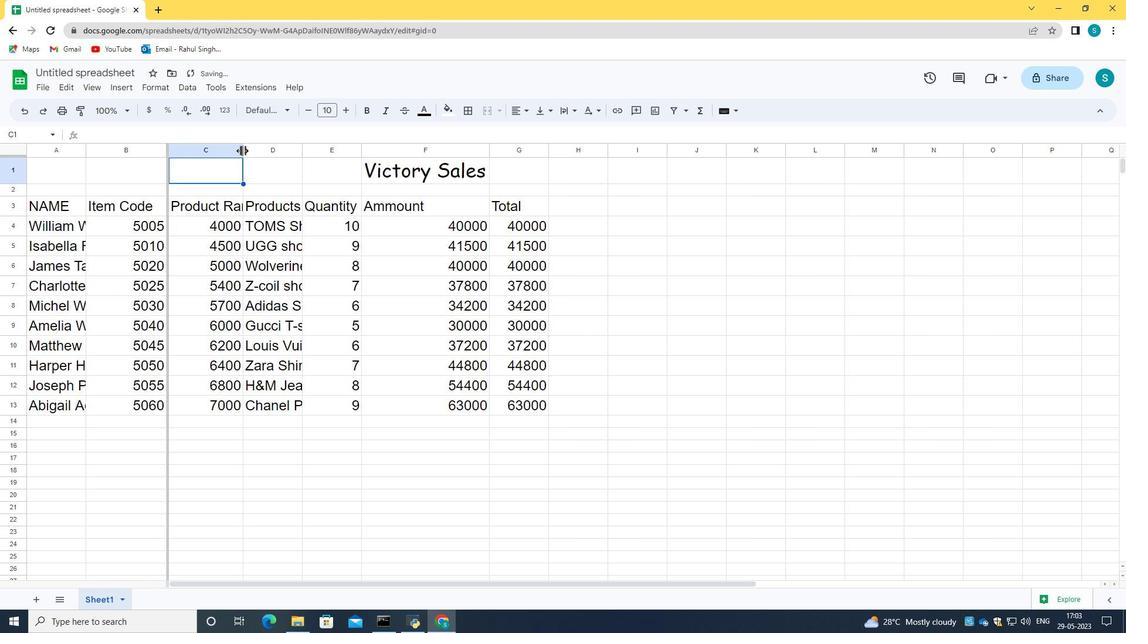 
Action: Mouse moved to (333, 148)
Screenshot: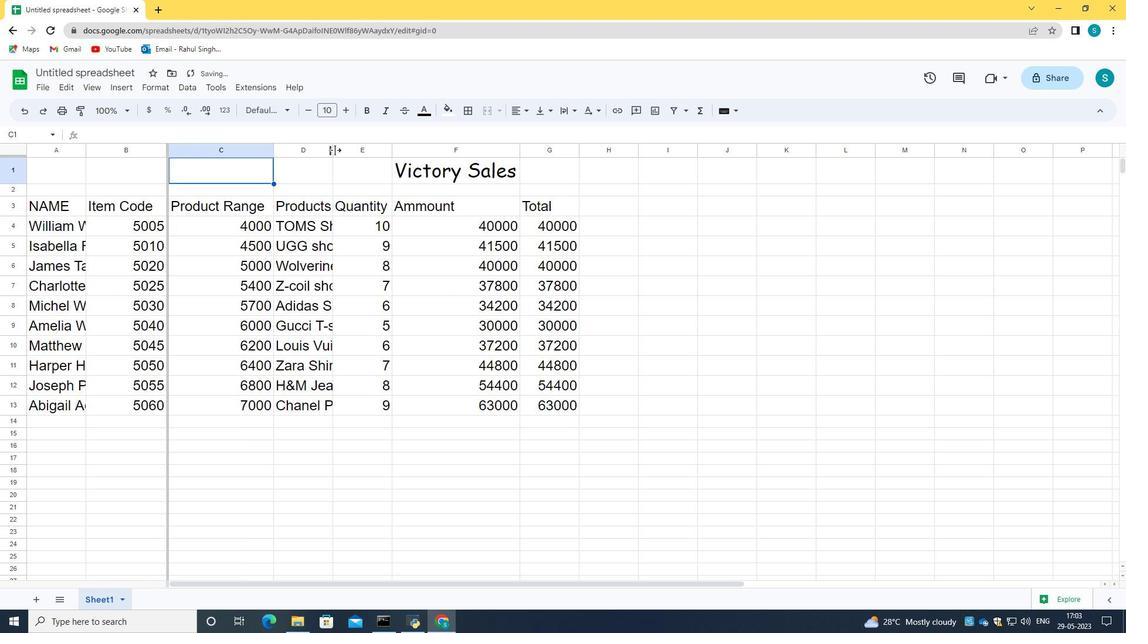 
Action: Mouse pressed left at (333, 148)
Screenshot: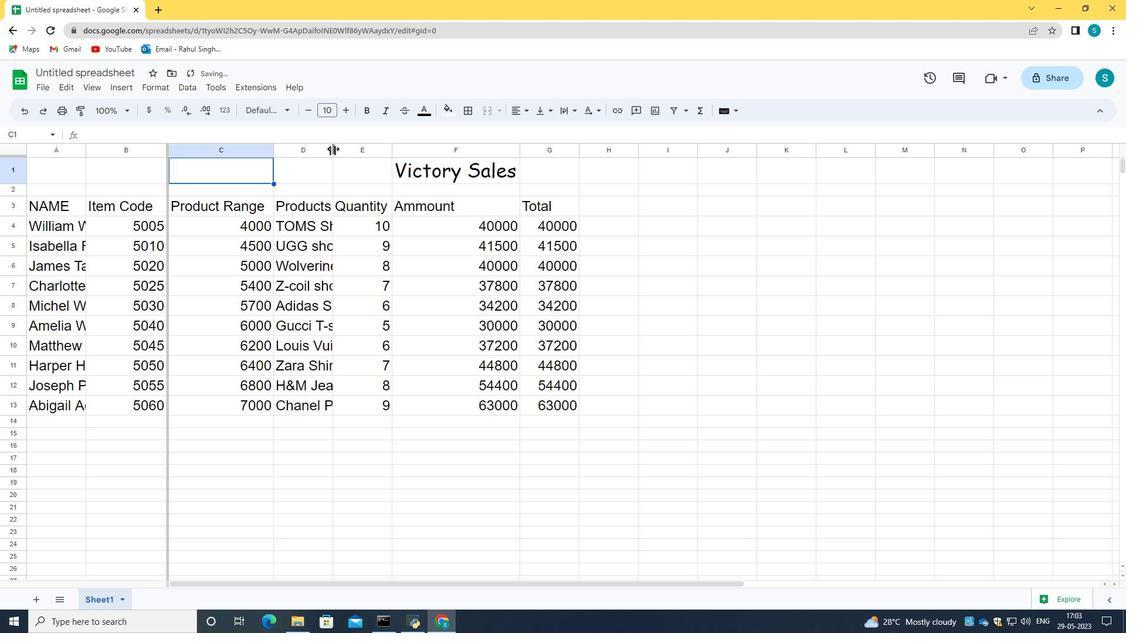 
Action: Mouse moved to (450, 148)
Screenshot: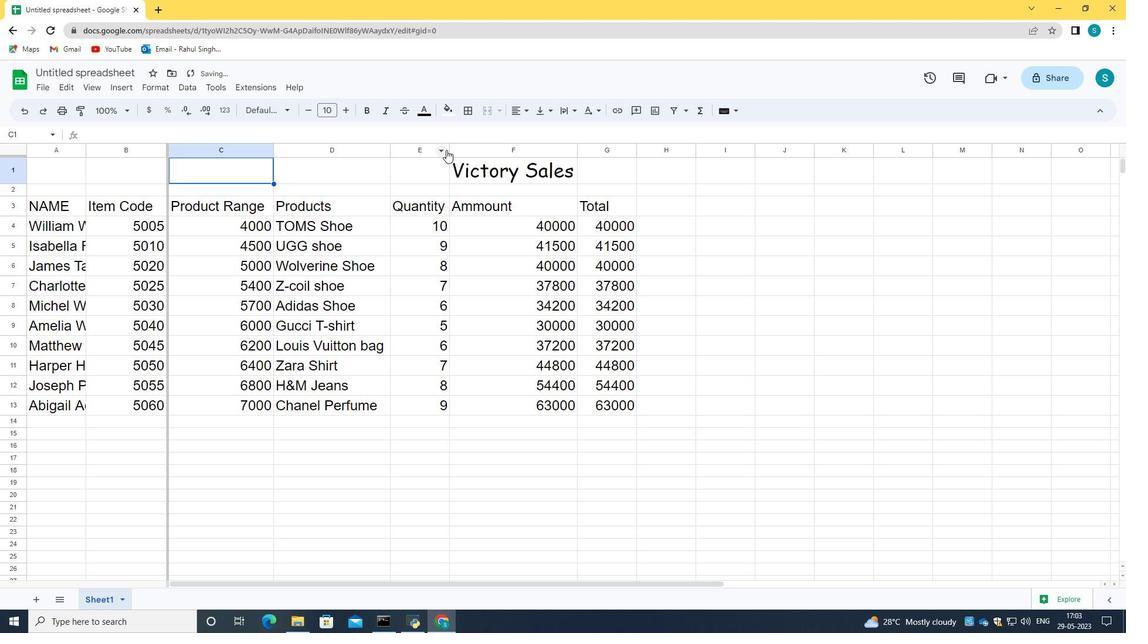 
Action: Mouse pressed left at (450, 148)
Screenshot: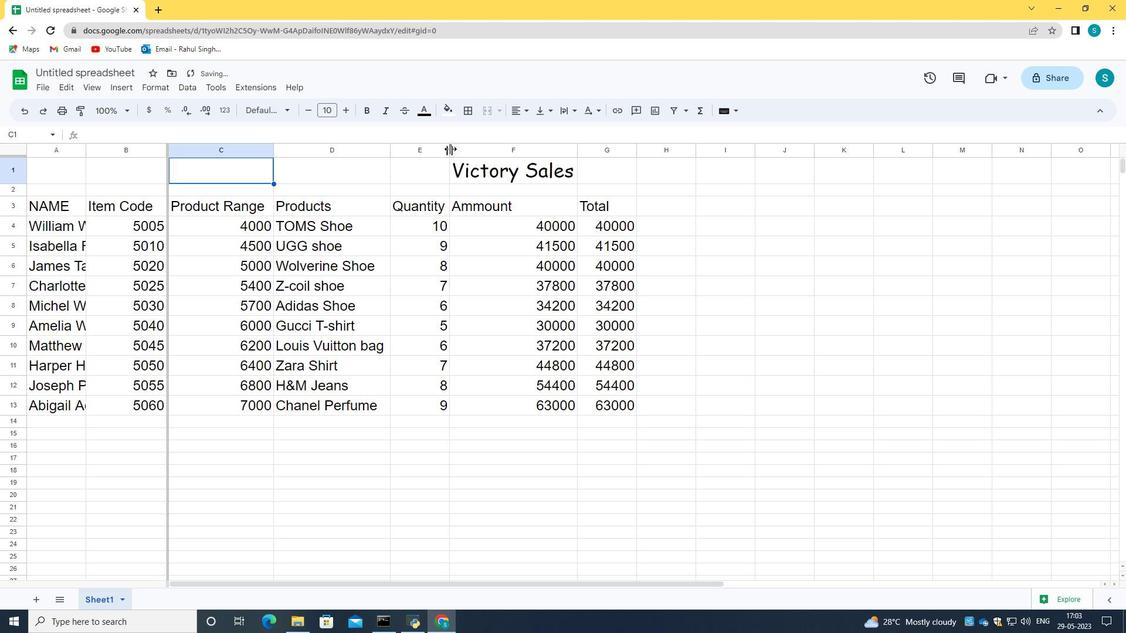 
Action: Mouse moved to (649, 150)
Screenshot: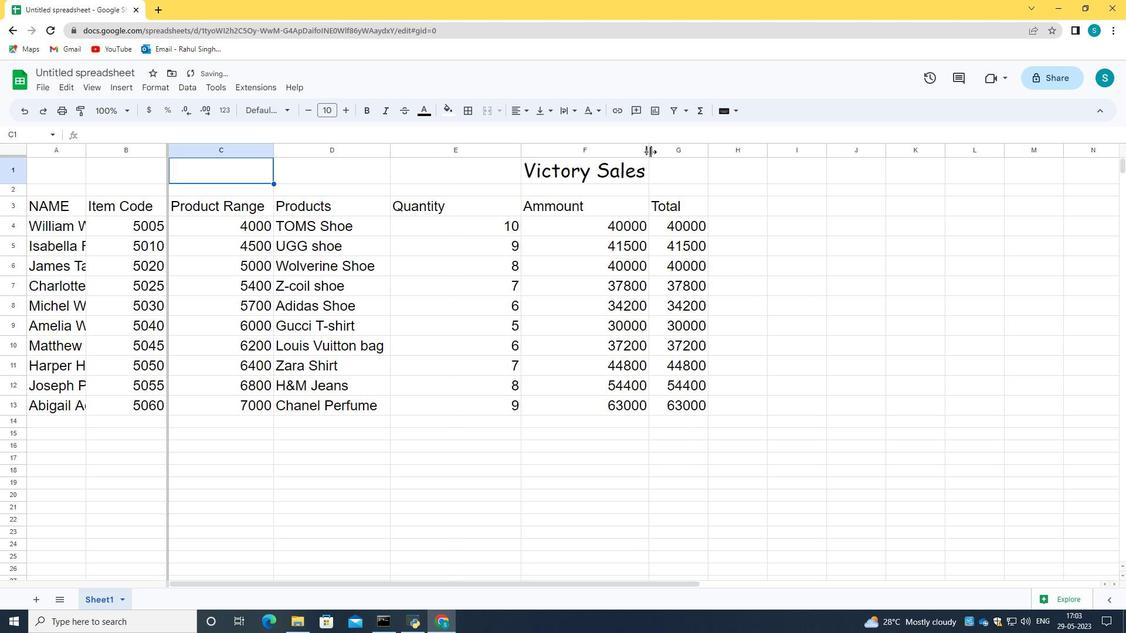 
Action: Mouse pressed left at (649, 150)
Screenshot: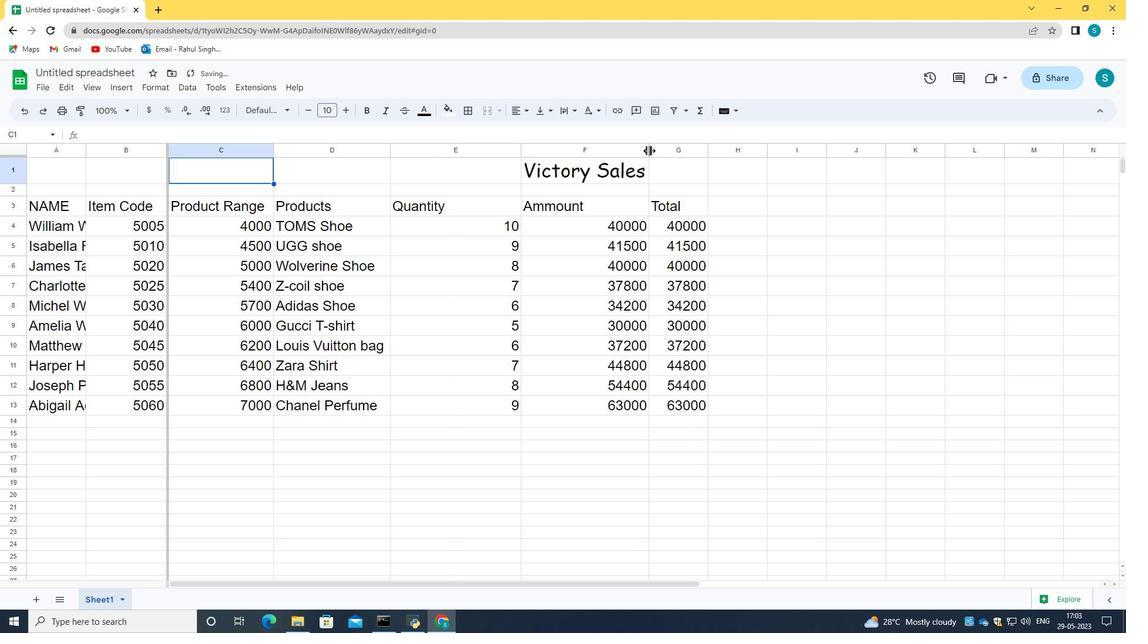
Action: Mouse moved to (723, 150)
Screenshot: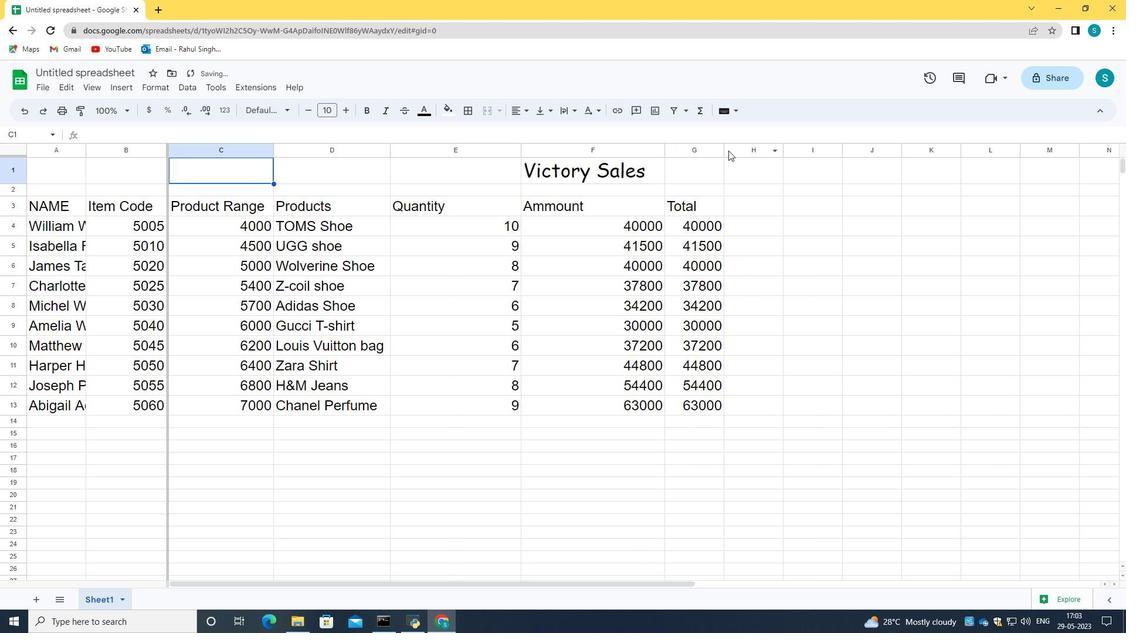 
Action: Mouse pressed left at (723, 150)
Screenshot: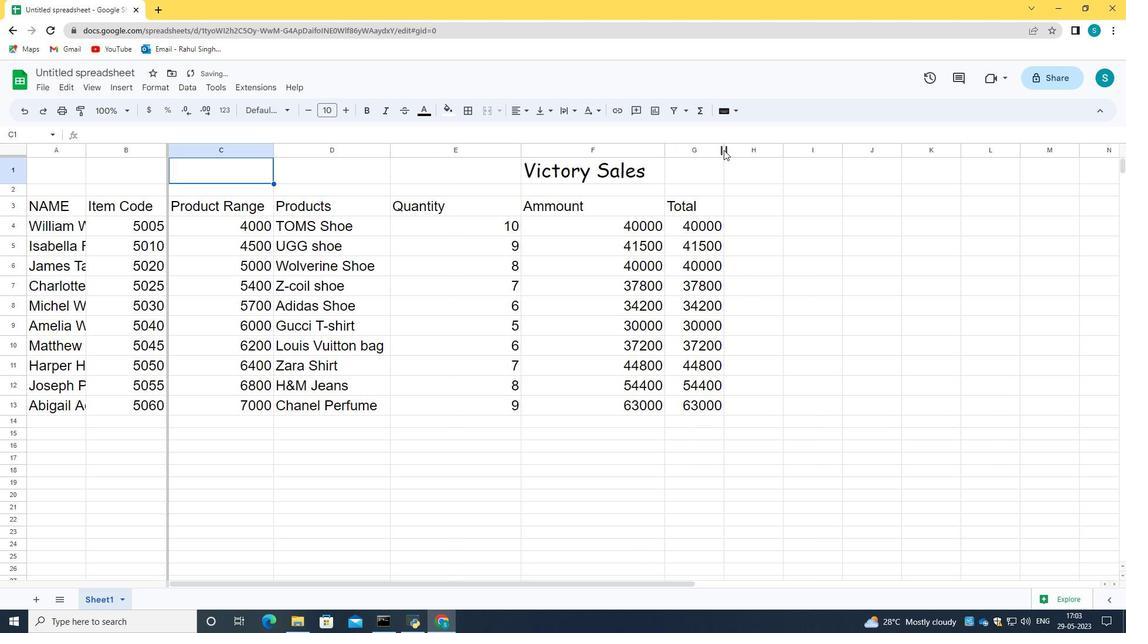 
Action: Mouse pressed left at (723, 150)
Screenshot: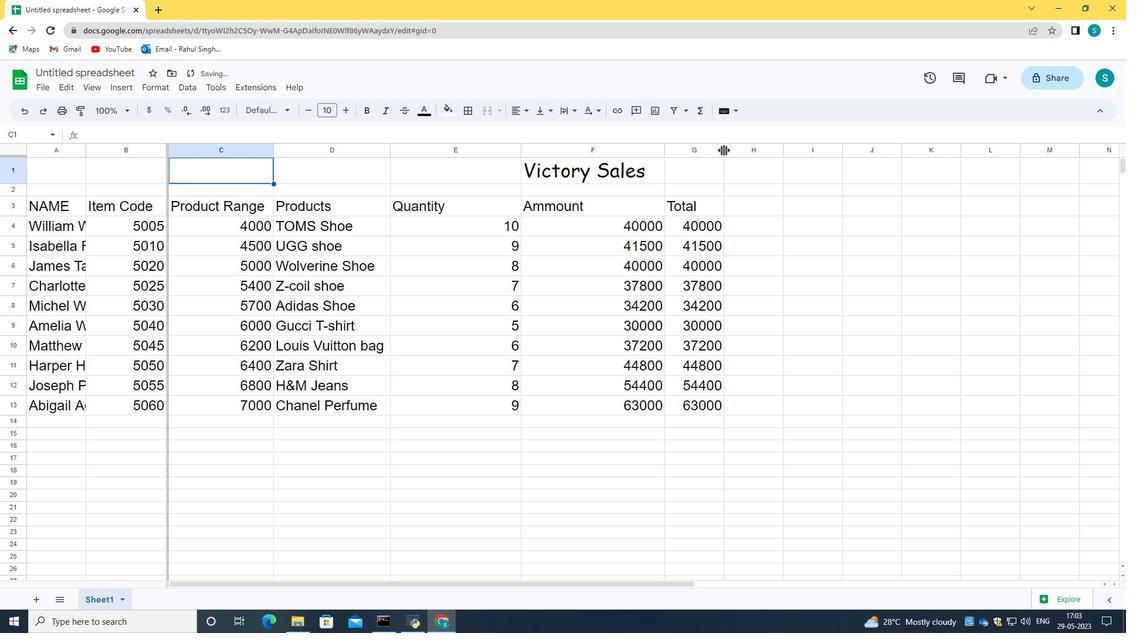 
Action: Mouse moved to (560, 170)
Screenshot: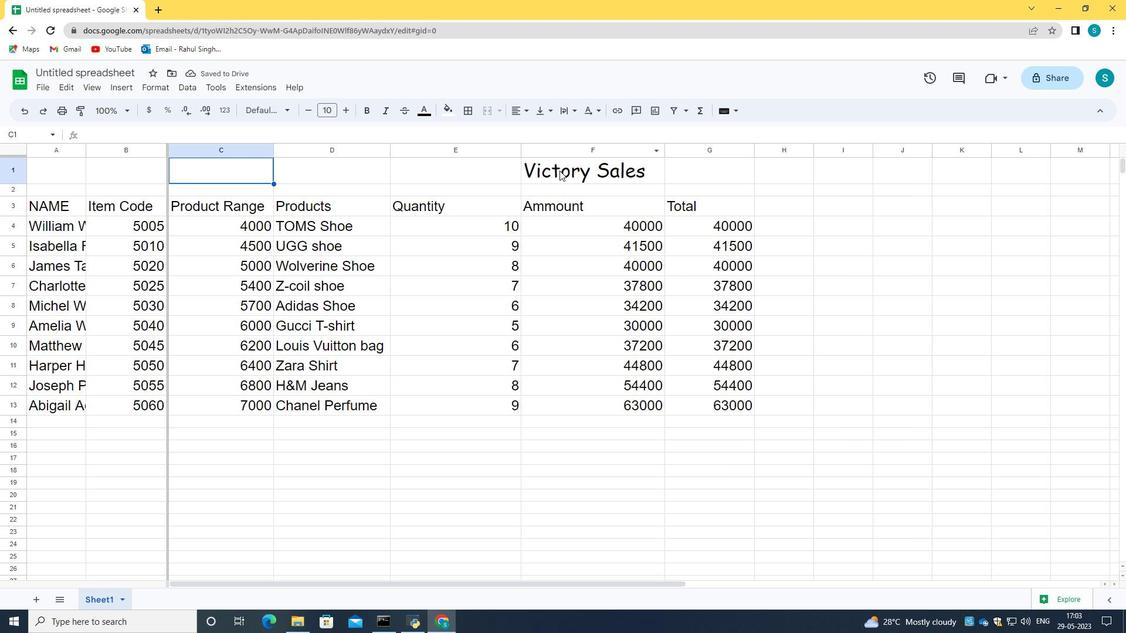 
Action: Mouse pressed left at (560, 170)
Screenshot: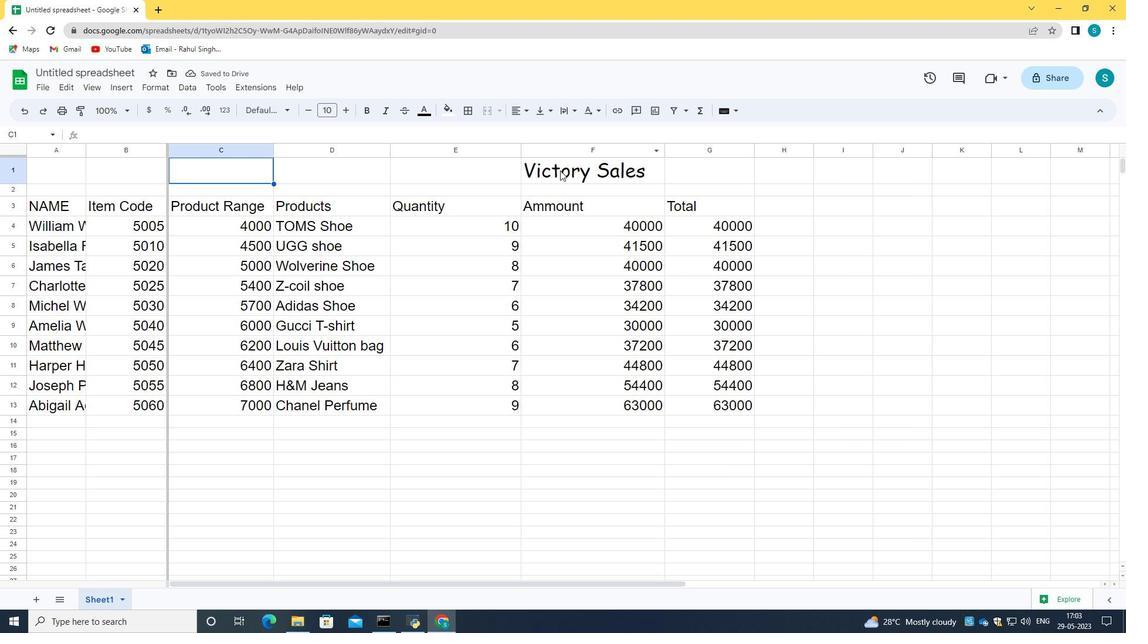 
Action: Mouse moved to (606, 172)
Screenshot: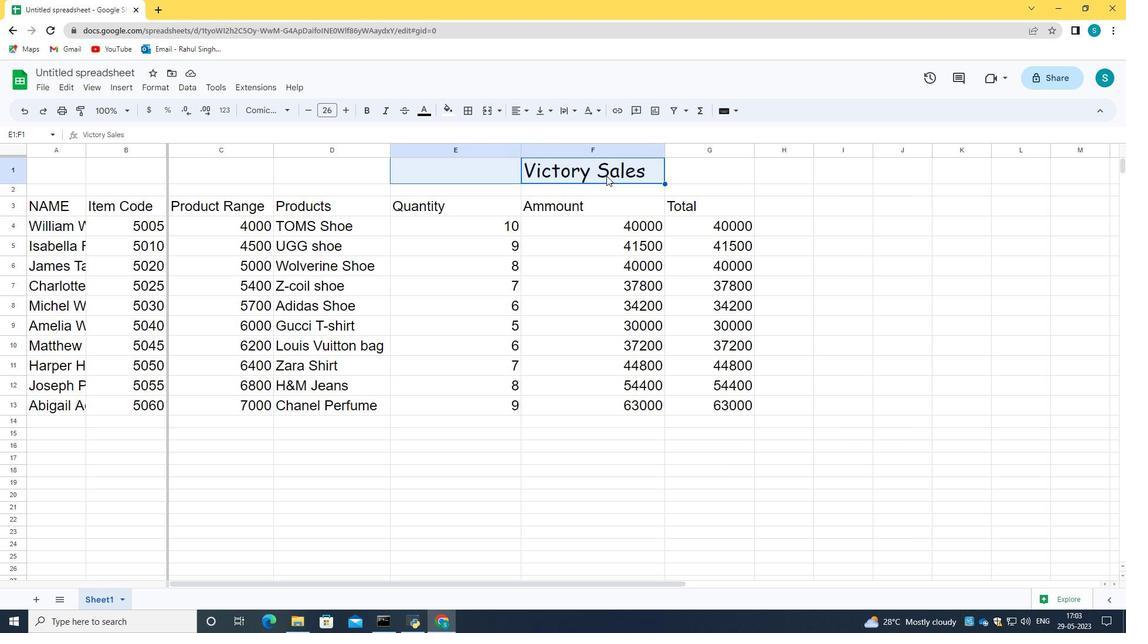 
Action: Mouse pressed left at (606, 172)
Screenshot: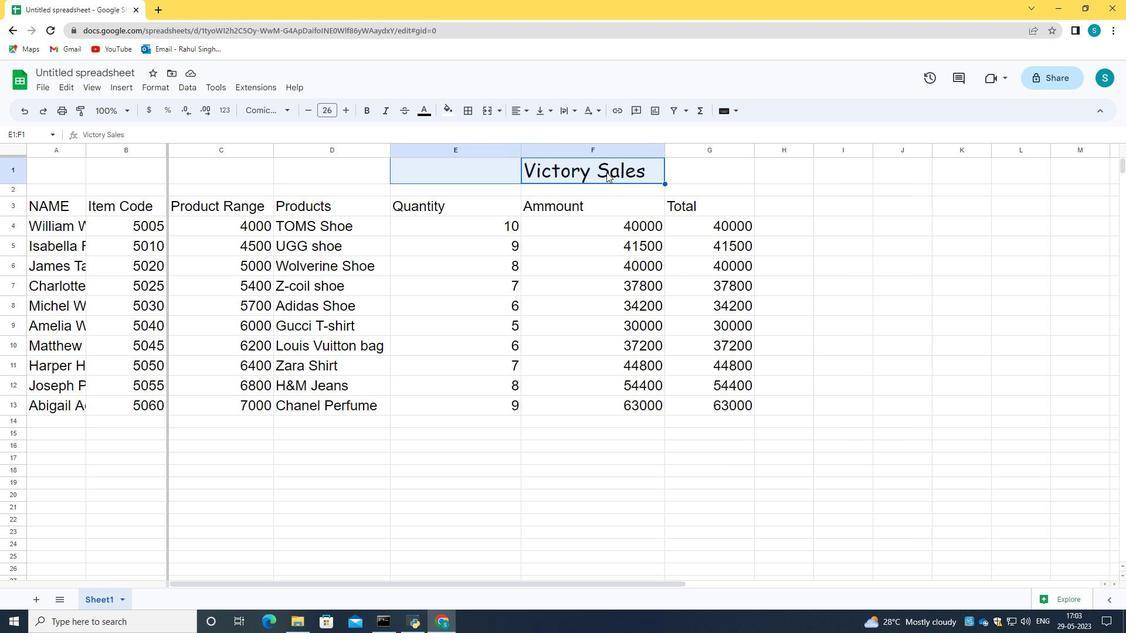 
Action: Mouse moved to (488, 164)
Screenshot: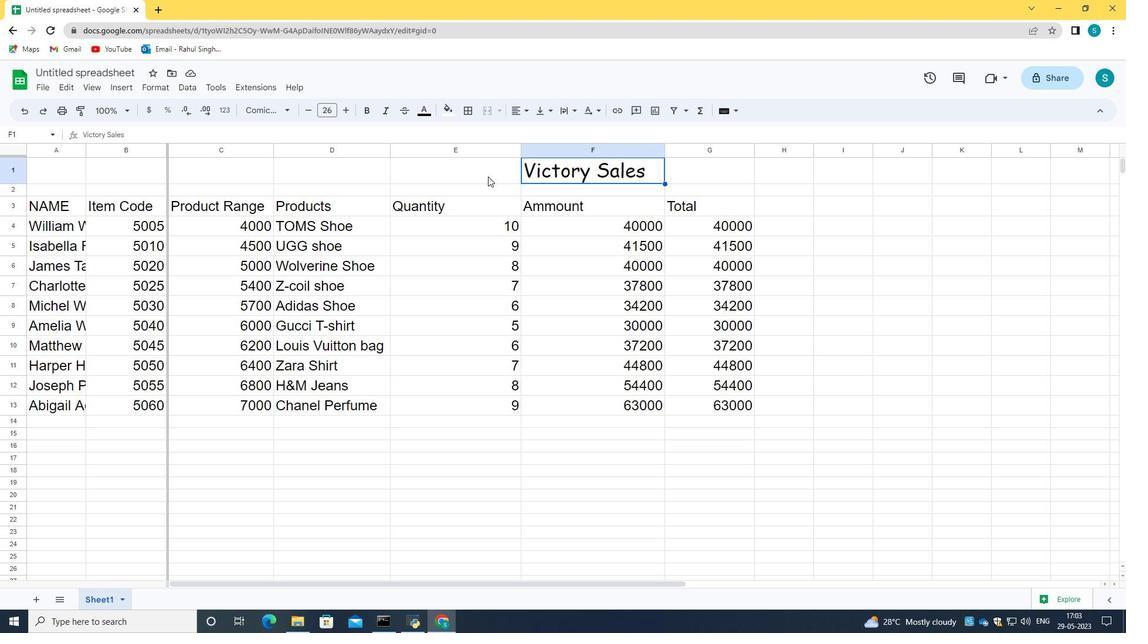 
Action: Mouse pressed left at (488, 164)
Screenshot: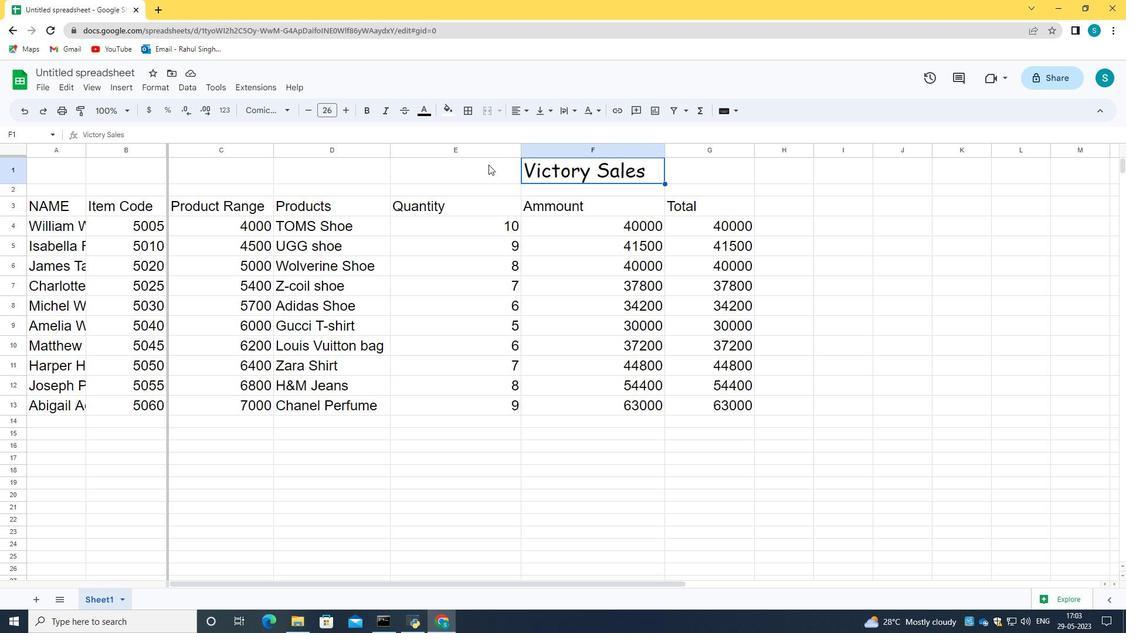 
Action: Mouse moved to (589, 165)
Screenshot: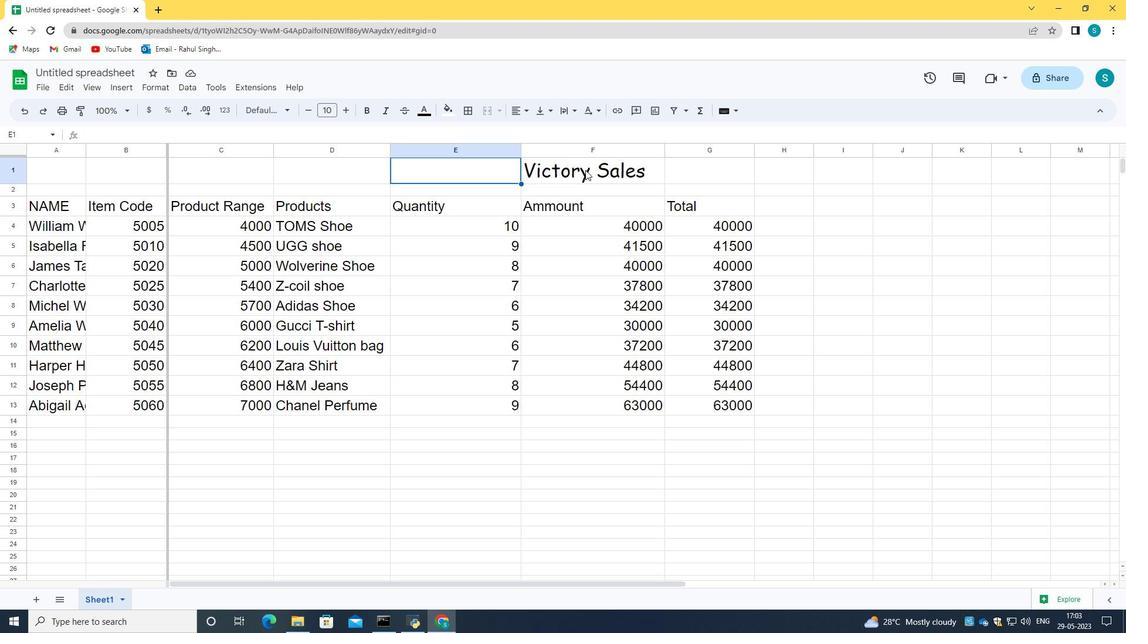 
Action: Mouse pressed left at (589, 165)
Screenshot: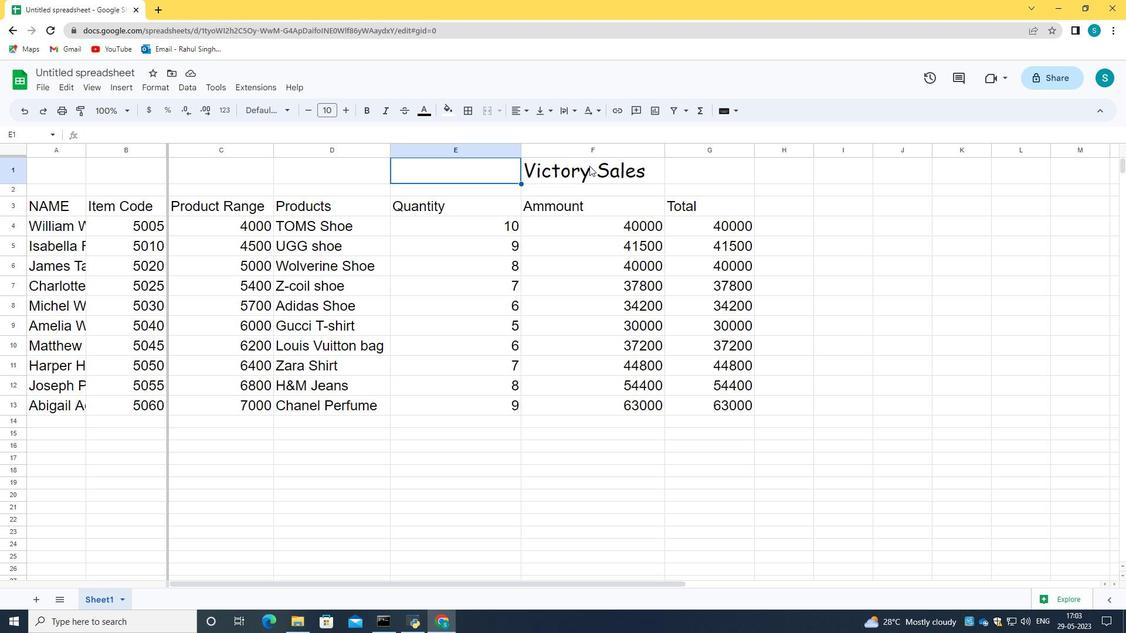 
Action: Mouse moved to (677, 175)
Screenshot: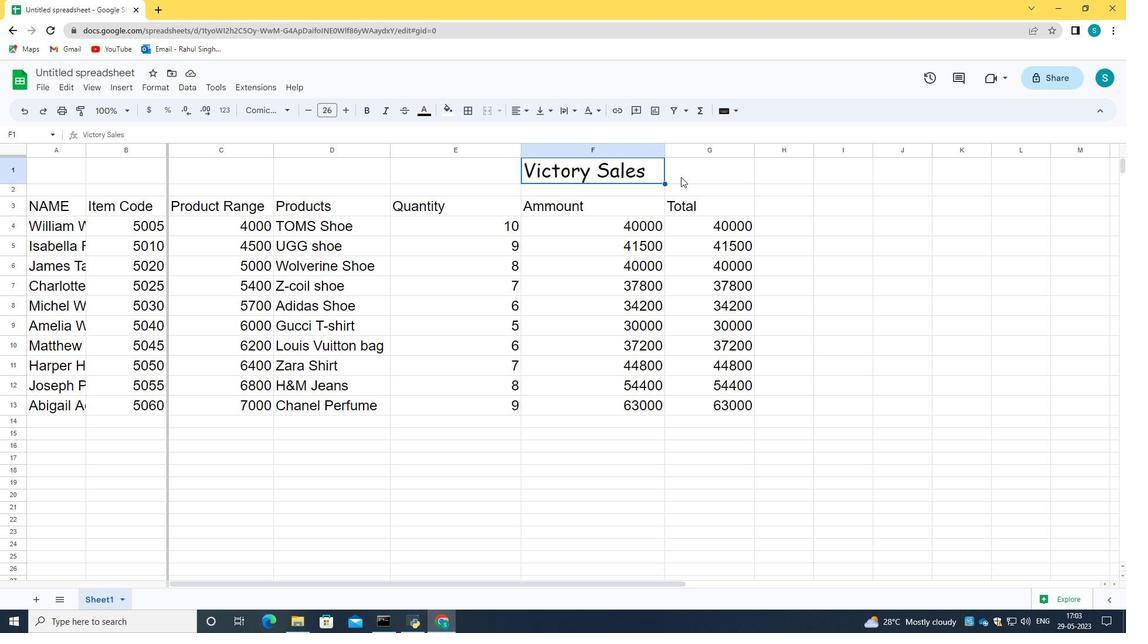 
